 Task: Find connections with filter location Dubti with filter topic #wellness with filter profile language Spanish with filter current company Bharat Biotech  with filter school National Engineering College with filter industry Museums, Historical Sites, and Zoos with filter service category Audio Engineering with filter keywords title Quality Engineer
Action: Mouse moved to (196, 252)
Screenshot: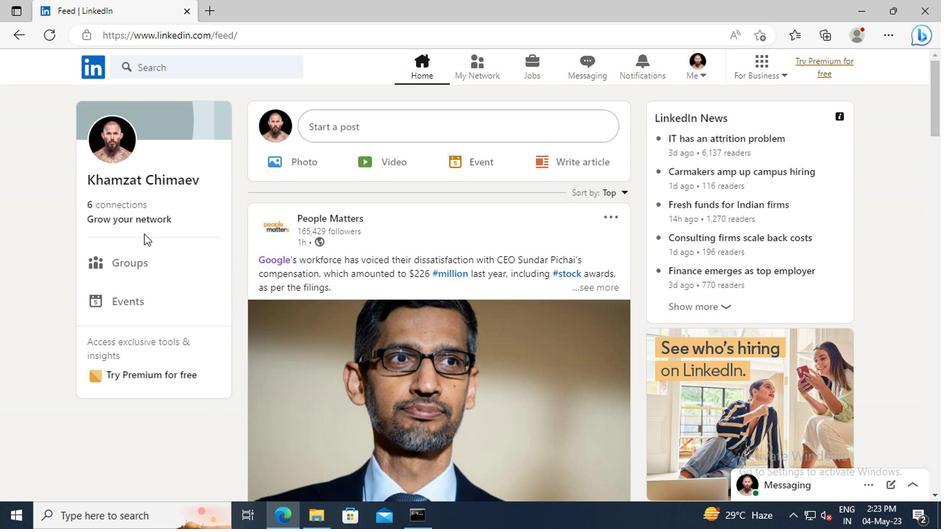 
Action: Mouse pressed left at (196, 252)
Screenshot: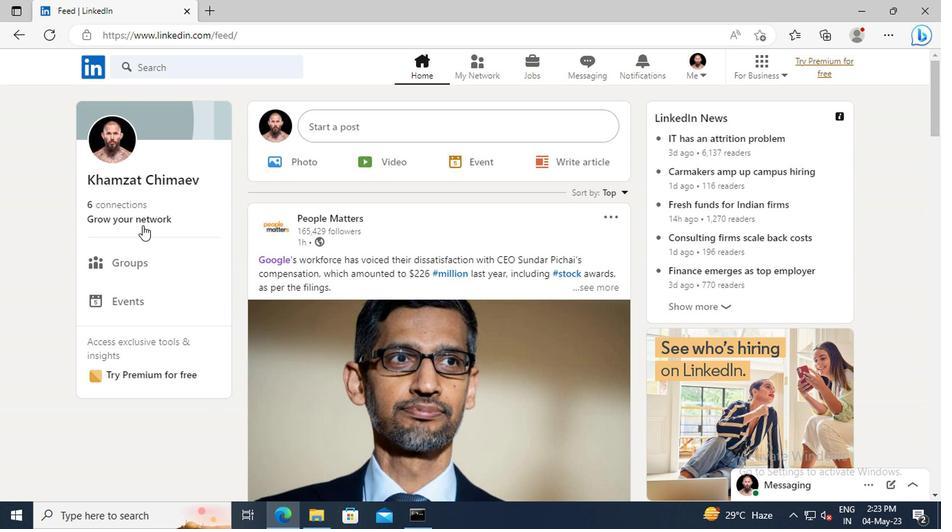 
Action: Mouse moved to (195, 198)
Screenshot: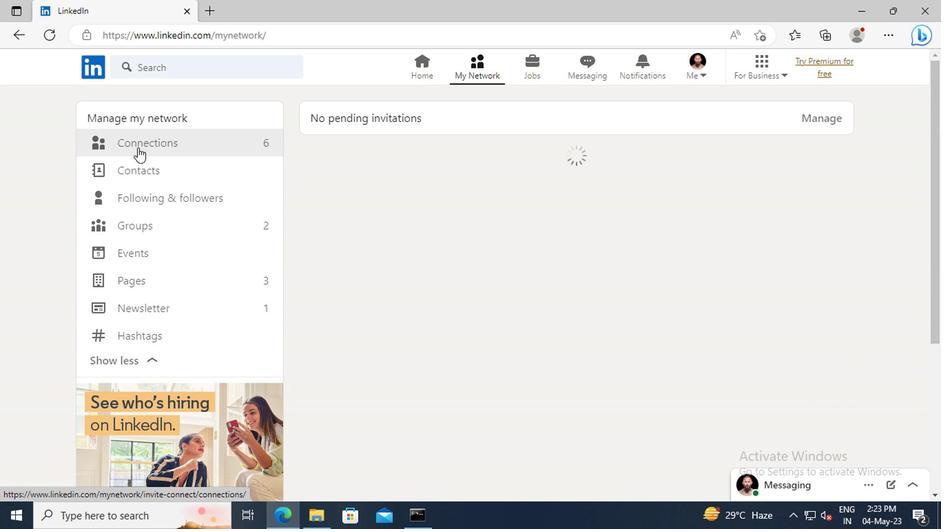 
Action: Mouse pressed left at (195, 198)
Screenshot: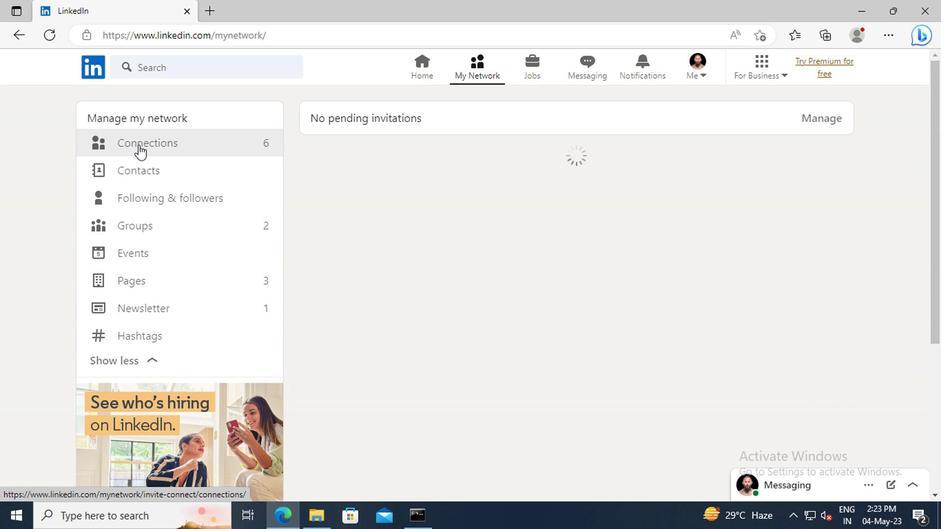 
Action: Mouse moved to (503, 201)
Screenshot: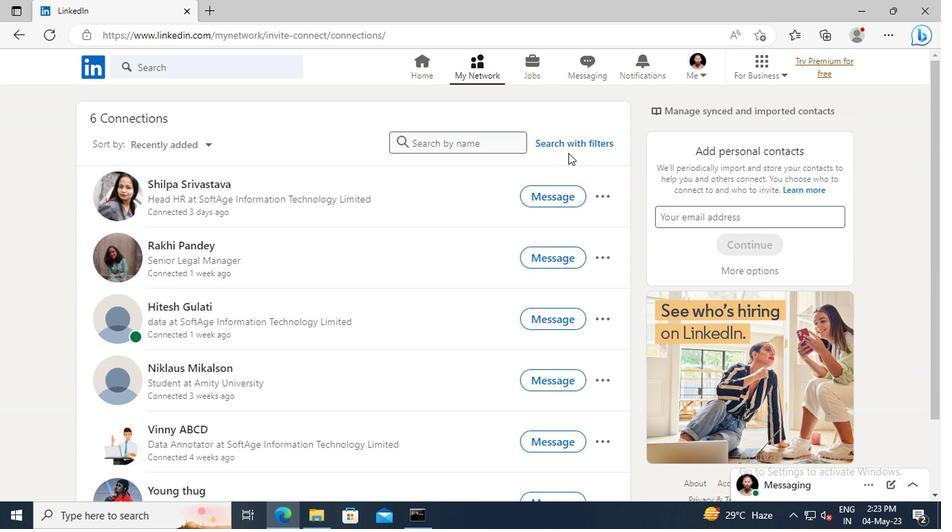 
Action: Mouse pressed left at (503, 201)
Screenshot: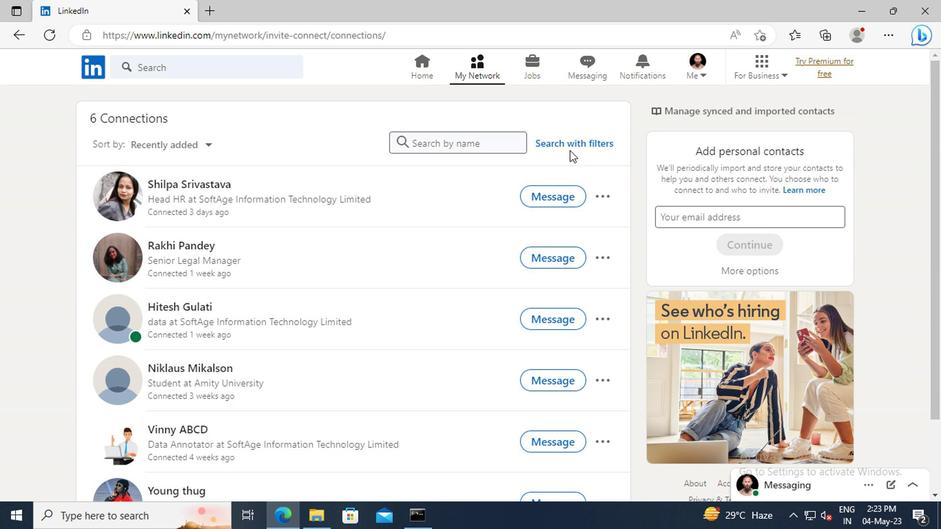 
Action: Mouse moved to (468, 173)
Screenshot: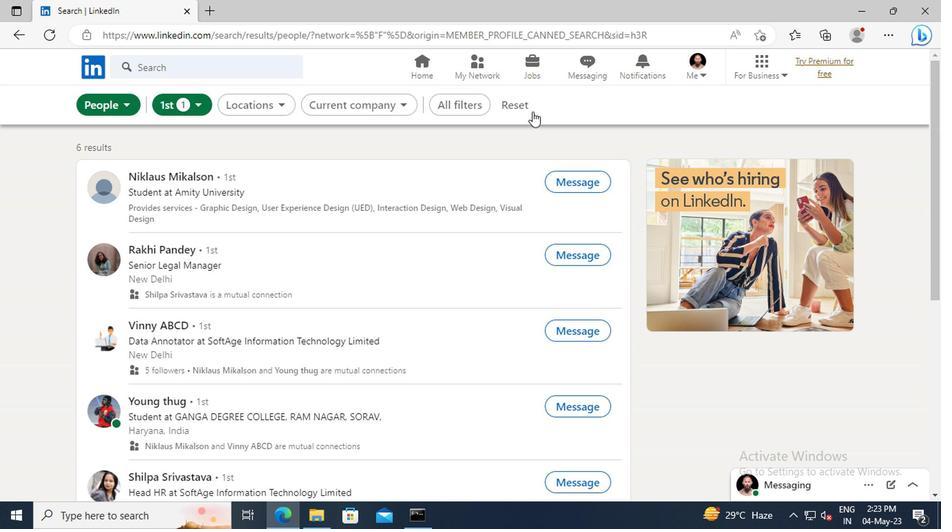 
Action: Mouse pressed left at (468, 173)
Screenshot: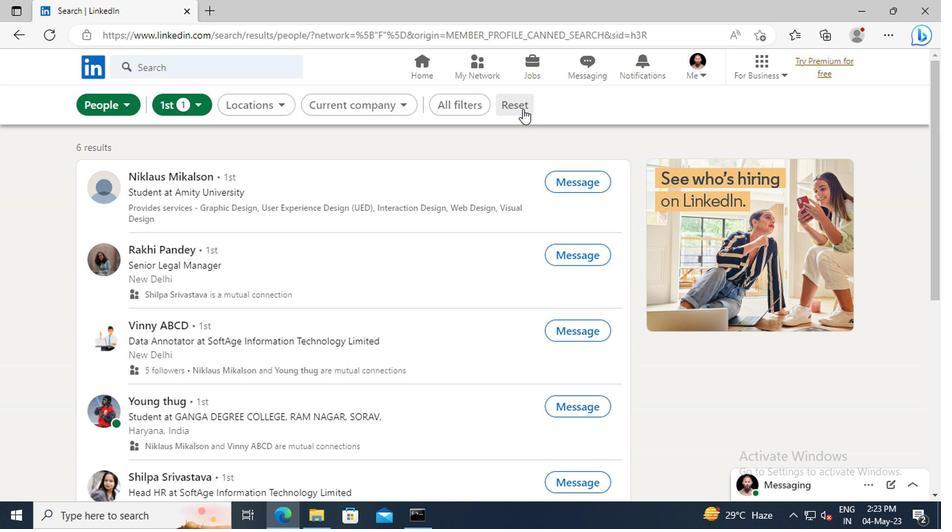 
Action: Mouse moved to (455, 173)
Screenshot: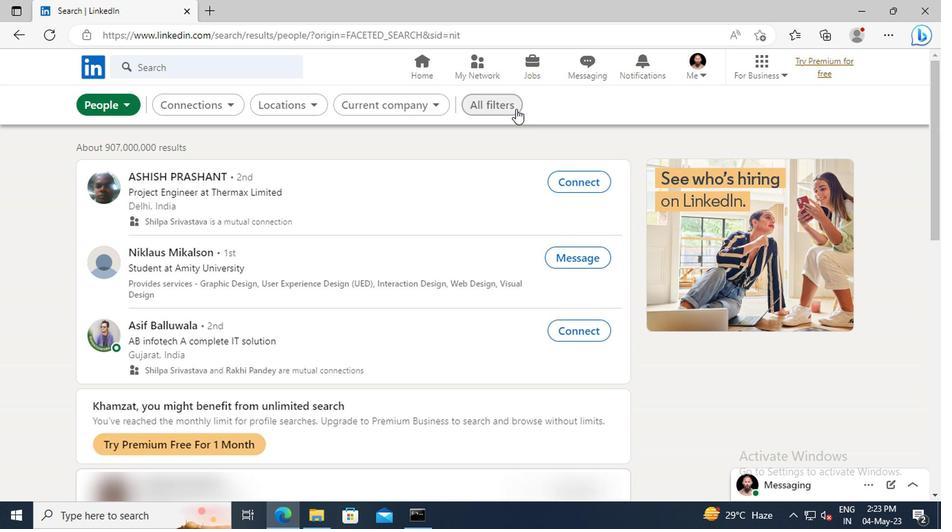 
Action: Mouse pressed left at (455, 173)
Screenshot: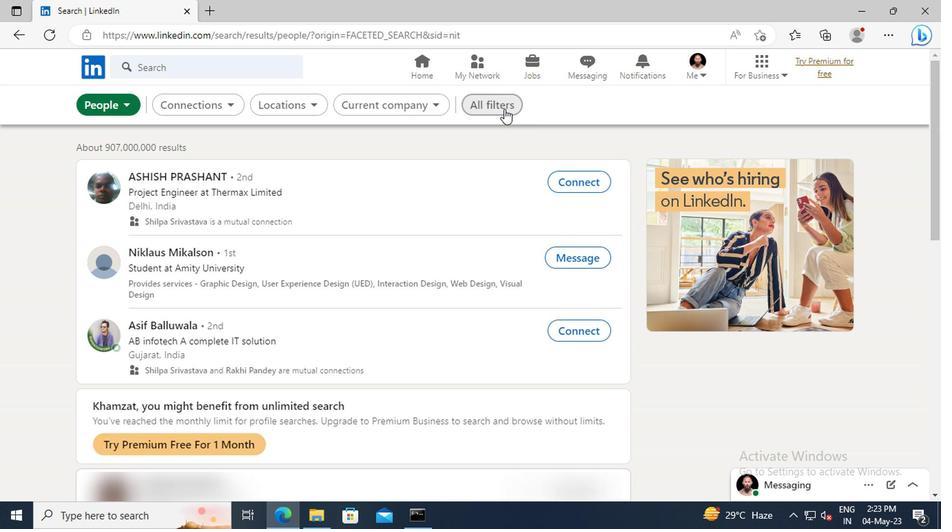 
Action: Mouse moved to (629, 285)
Screenshot: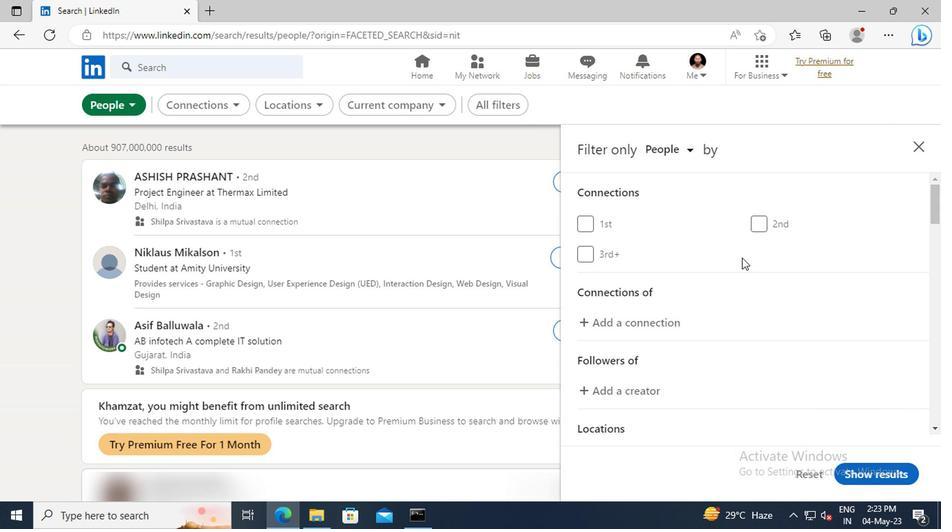 
Action: Mouse scrolled (629, 284) with delta (0, 0)
Screenshot: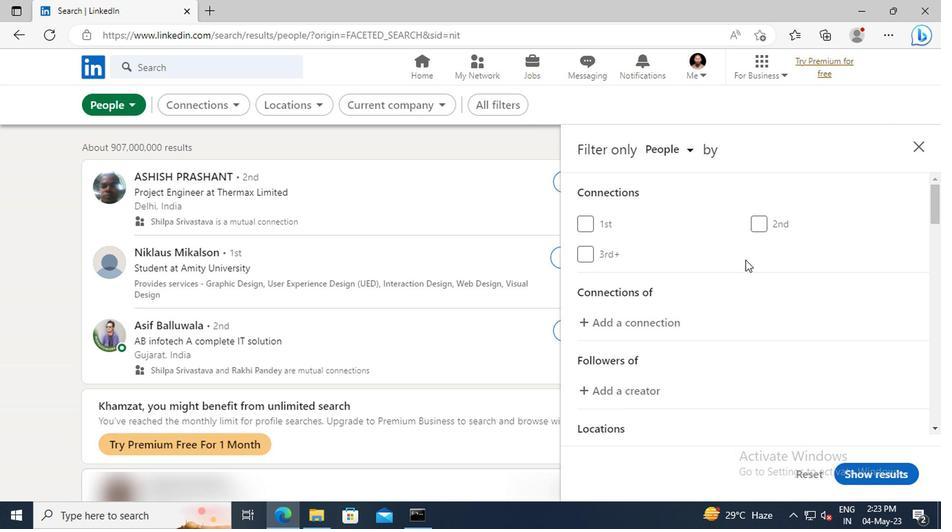 
Action: Mouse scrolled (629, 284) with delta (0, 0)
Screenshot: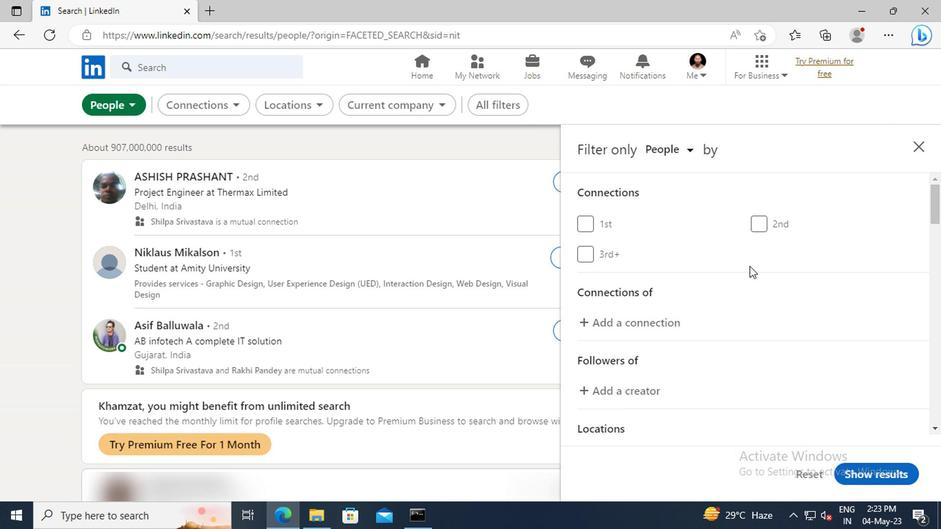 
Action: Mouse scrolled (629, 284) with delta (0, 0)
Screenshot: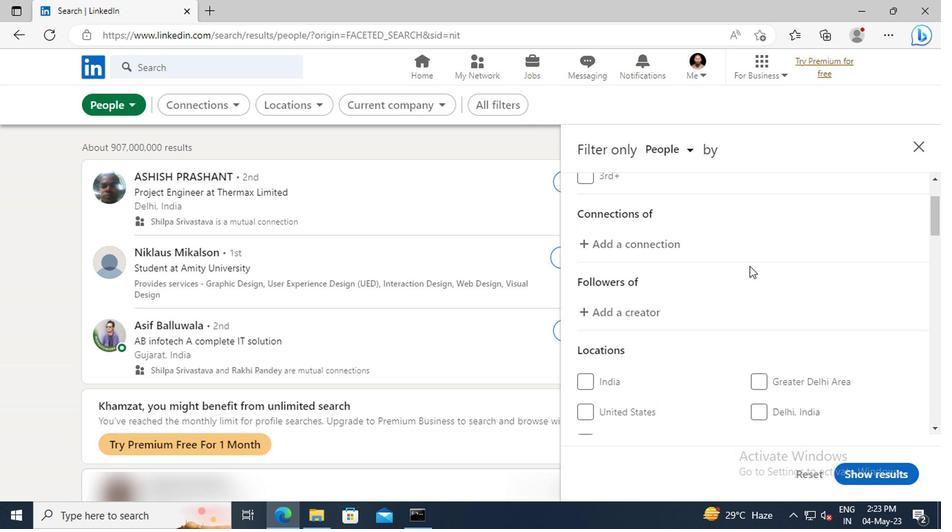 
Action: Mouse moved to (629, 285)
Screenshot: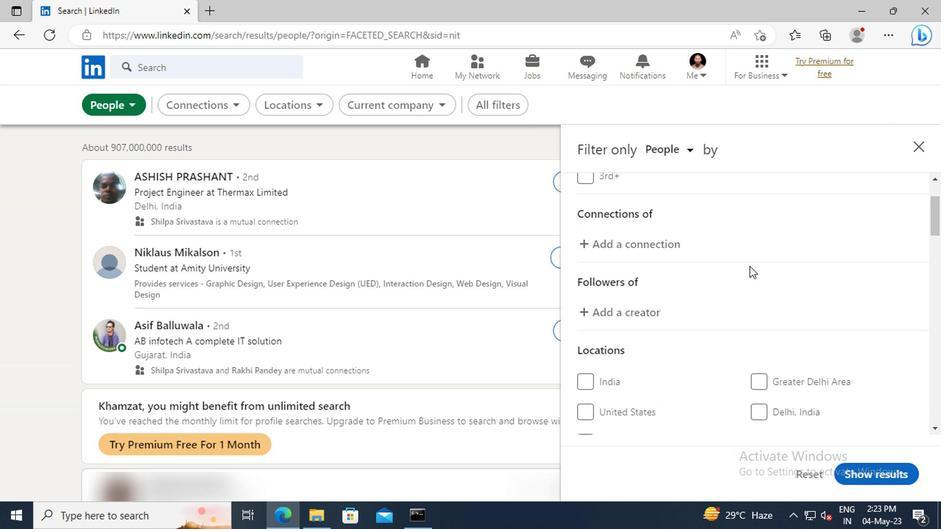 
Action: Mouse scrolled (629, 285) with delta (0, 0)
Screenshot: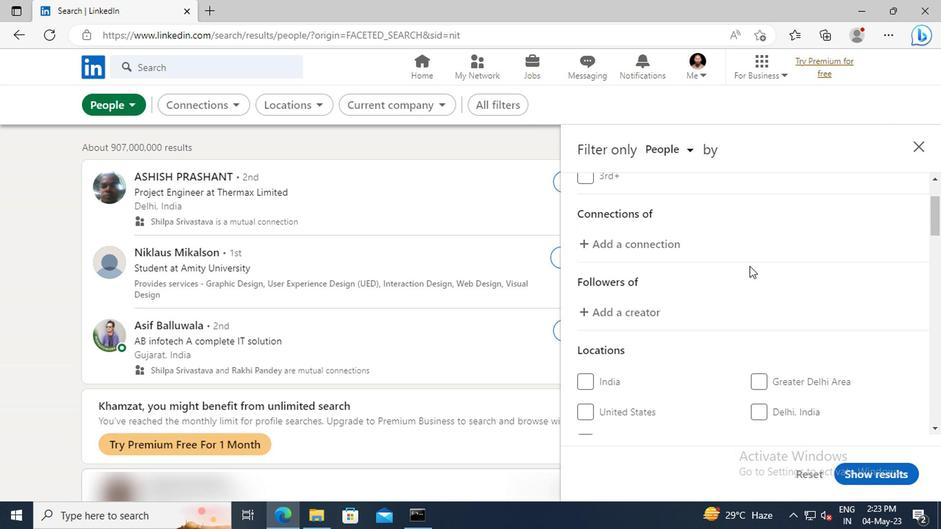 
Action: Mouse scrolled (629, 285) with delta (0, 0)
Screenshot: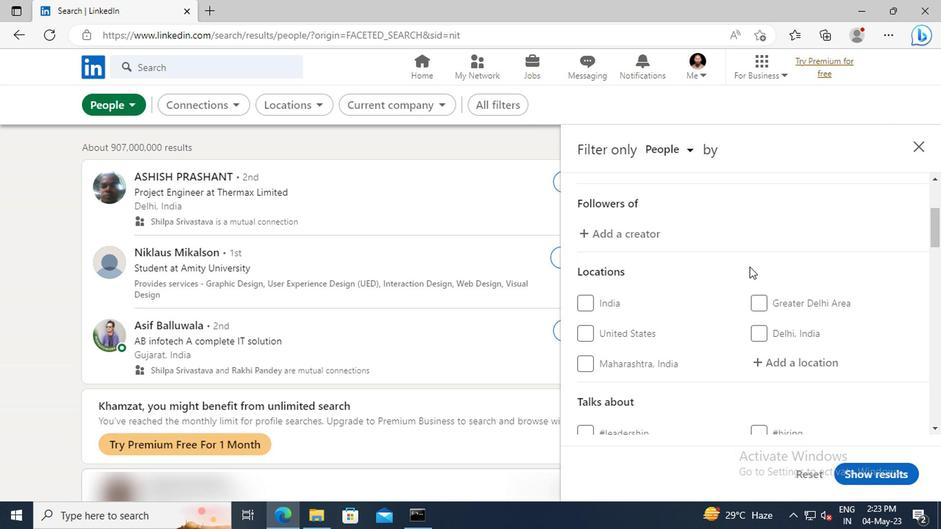 
Action: Mouse scrolled (629, 285) with delta (0, 0)
Screenshot: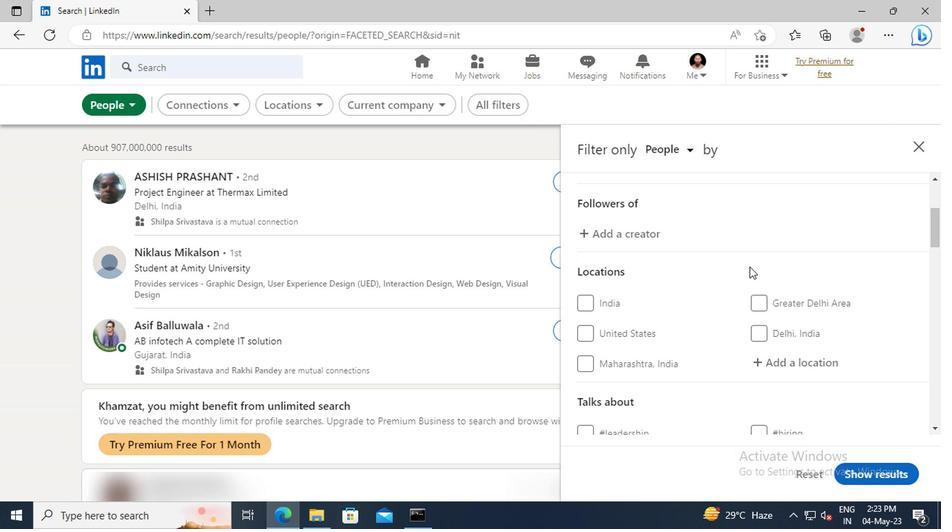 
Action: Mouse moved to (634, 296)
Screenshot: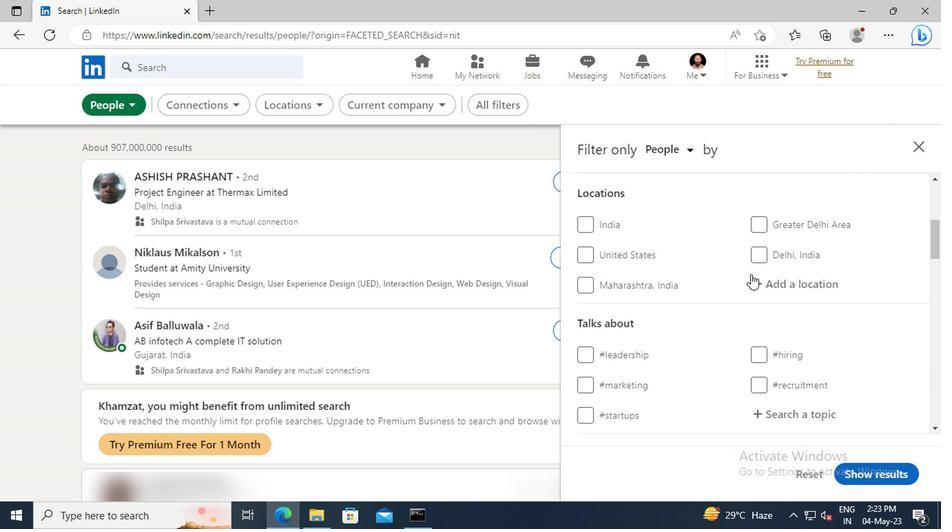 
Action: Mouse pressed left at (634, 296)
Screenshot: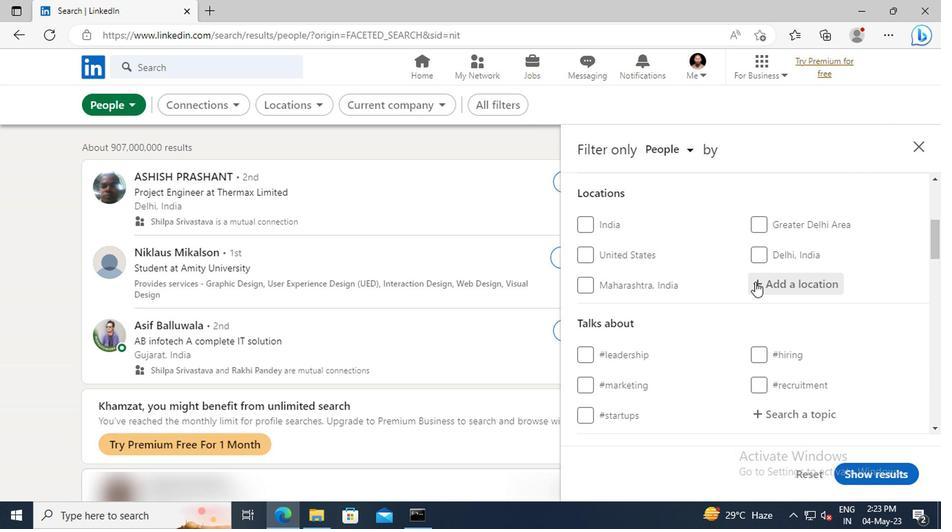 
Action: Key pressed <Key.shift>DUBTI<Key.enter>
Screenshot: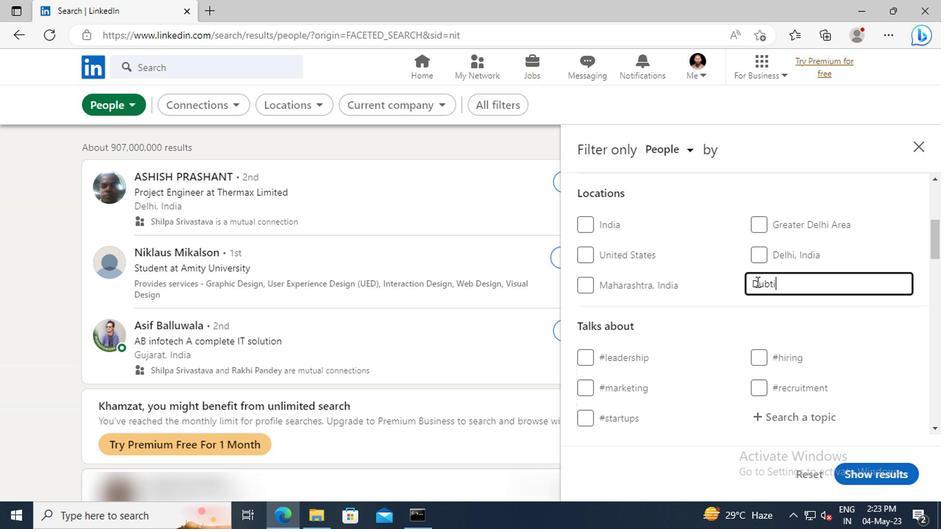 
Action: Mouse scrolled (634, 296) with delta (0, 0)
Screenshot: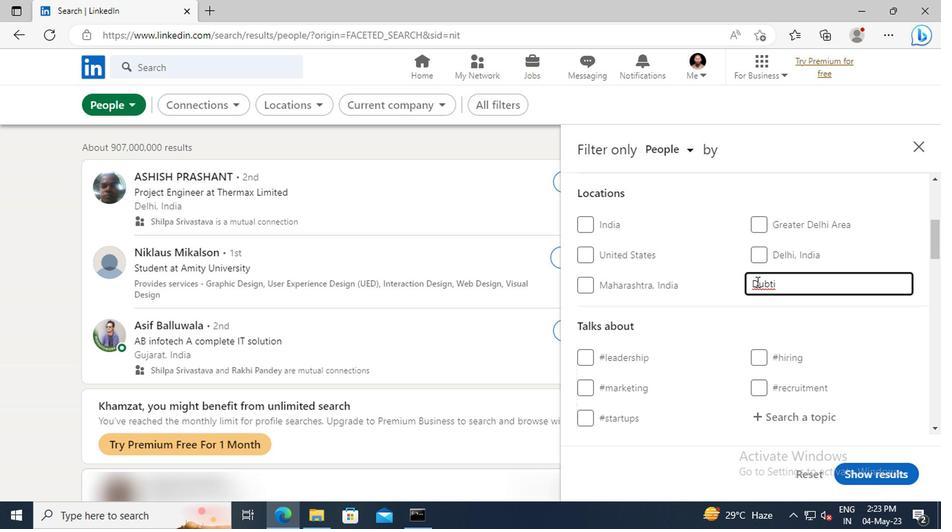
Action: Mouse scrolled (634, 296) with delta (0, 0)
Screenshot: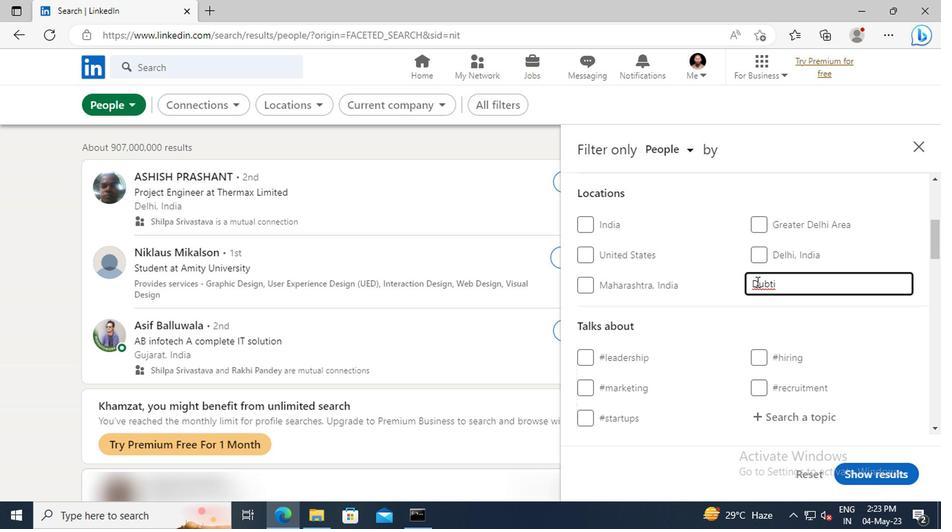 
Action: Mouse scrolled (634, 296) with delta (0, 0)
Screenshot: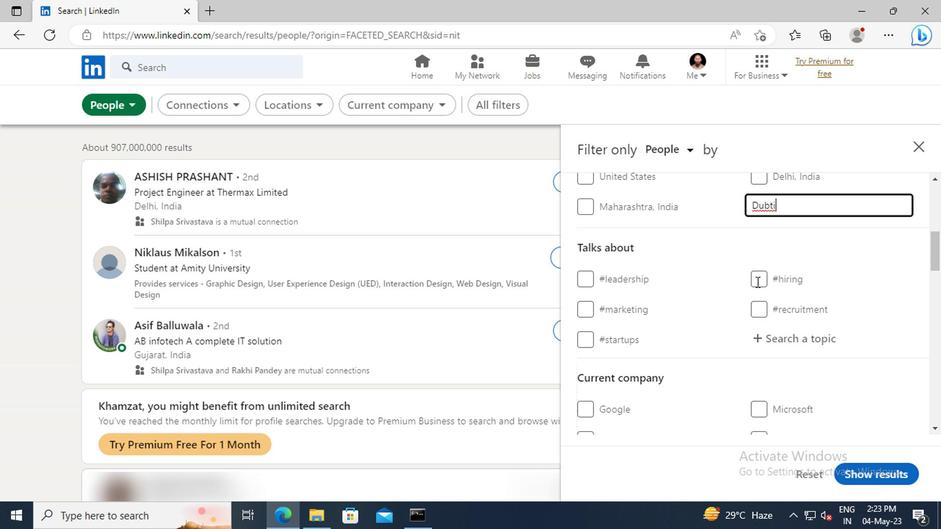 
Action: Mouse moved to (640, 308)
Screenshot: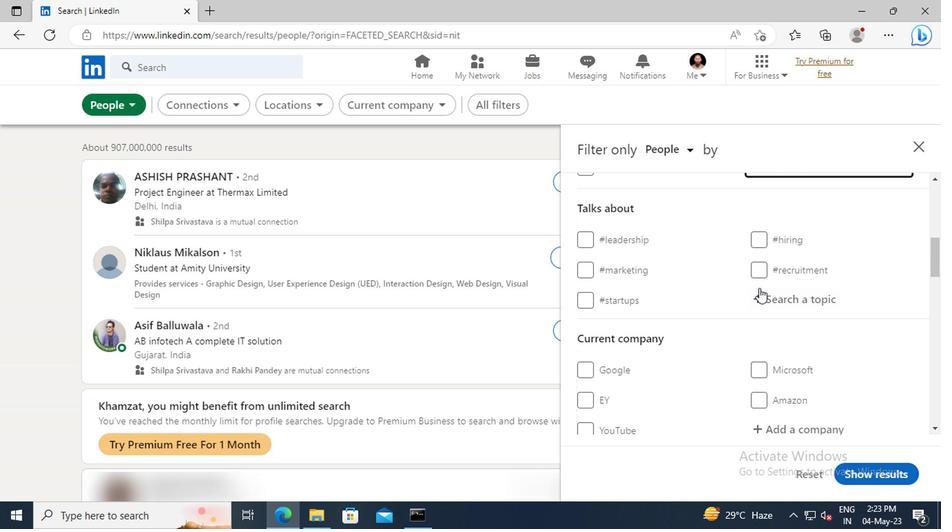 
Action: Mouse pressed left at (640, 308)
Screenshot: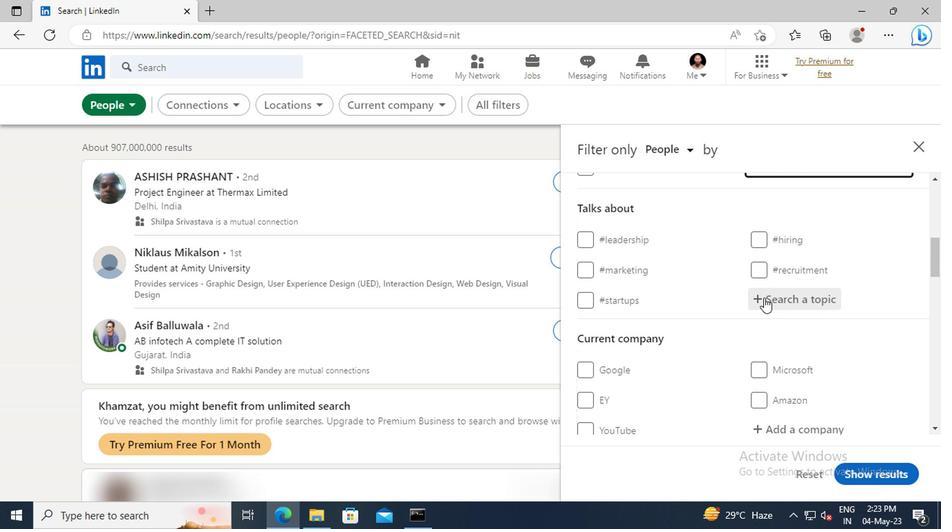 
Action: Key pressed WELLN
Screenshot: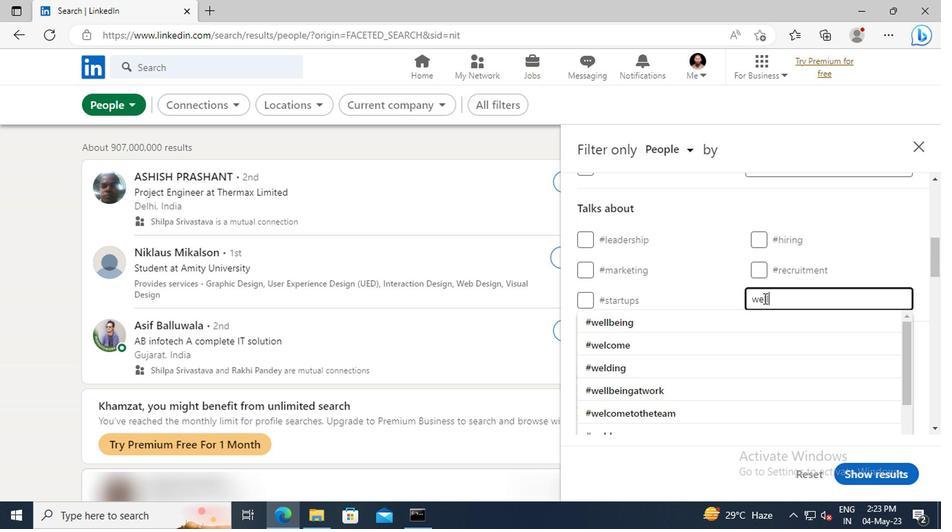 
Action: Mouse moved to (642, 323)
Screenshot: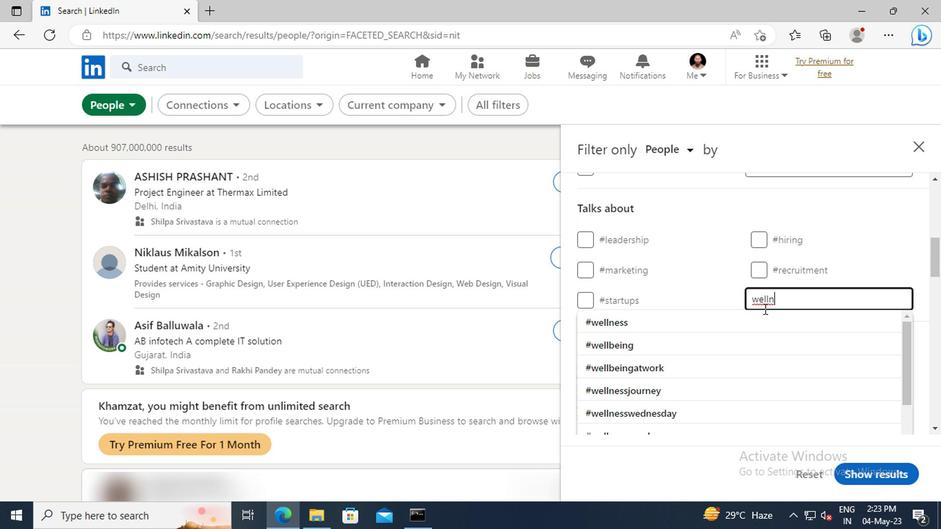 
Action: Mouse pressed left at (642, 323)
Screenshot: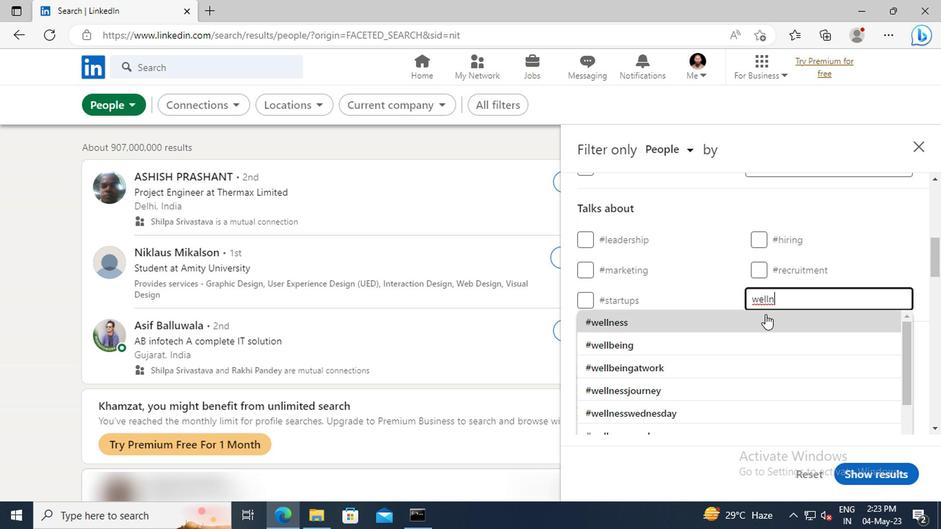 
Action: Mouse scrolled (642, 322) with delta (0, 0)
Screenshot: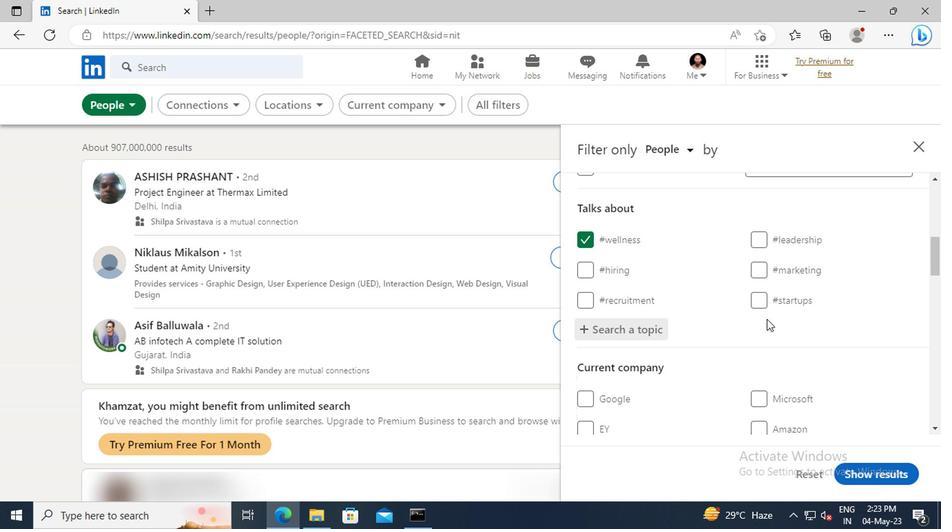 
Action: Mouse scrolled (642, 322) with delta (0, 0)
Screenshot: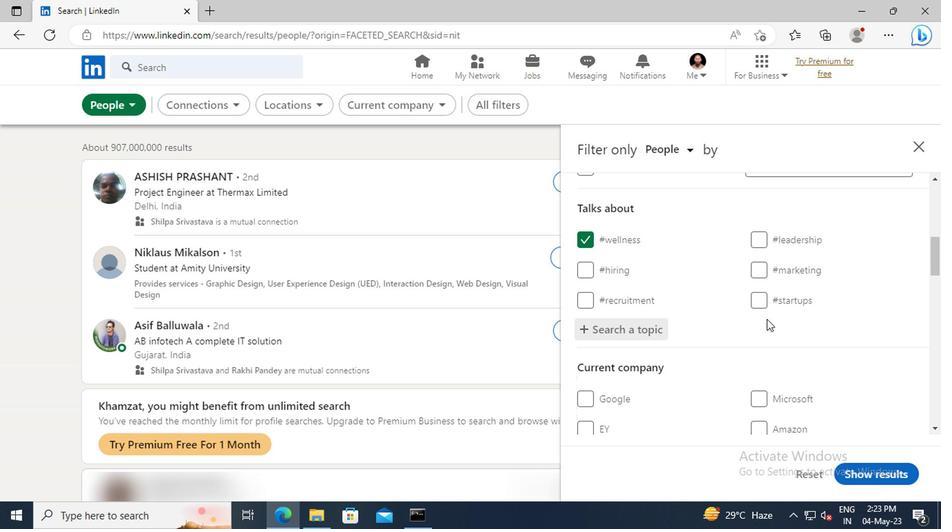 
Action: Mouse scrolled (642, 322) with delta (0, 0)
Screenshot: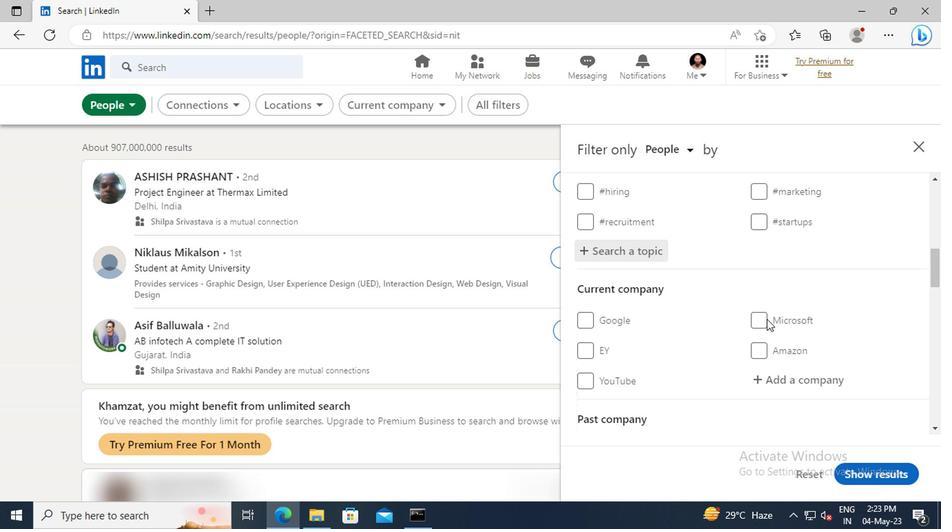 
Action: Mouse scrolled (642, 322) with delta (0, 0)
Screenshot: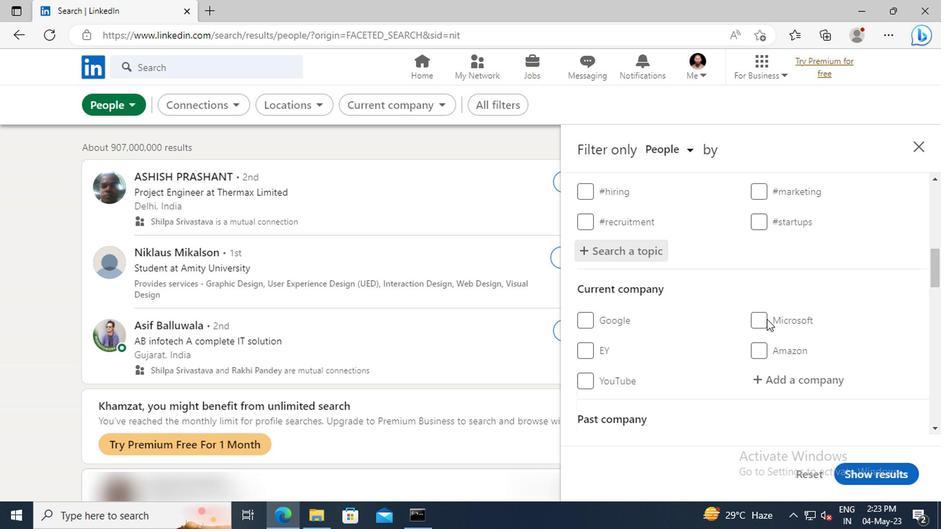 
Action: Mouse moved to (643, 323)
Screenshot: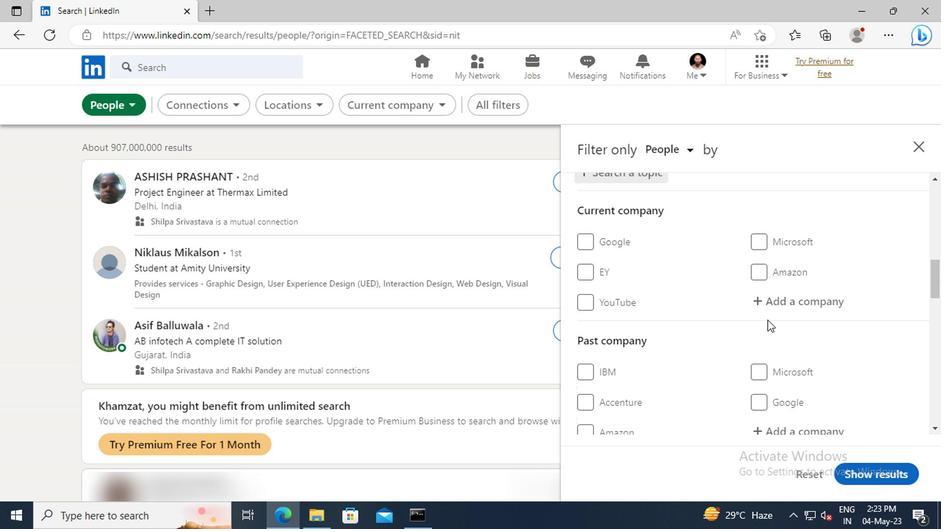 
Action: Mouse scrolled (643, 323) with delta (0, 0)
Screenshot: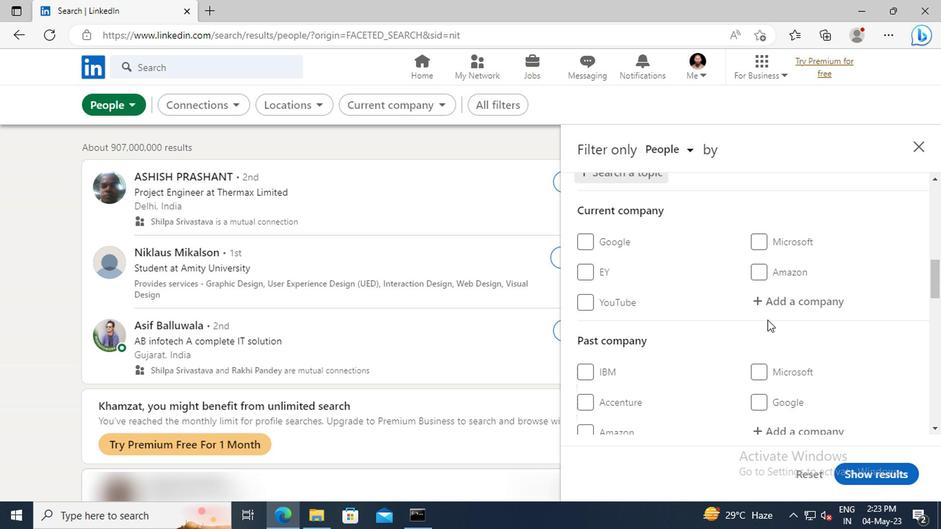 
Action: Mouse scrolled (643, 323) with delta (0, 0)
Screenshot: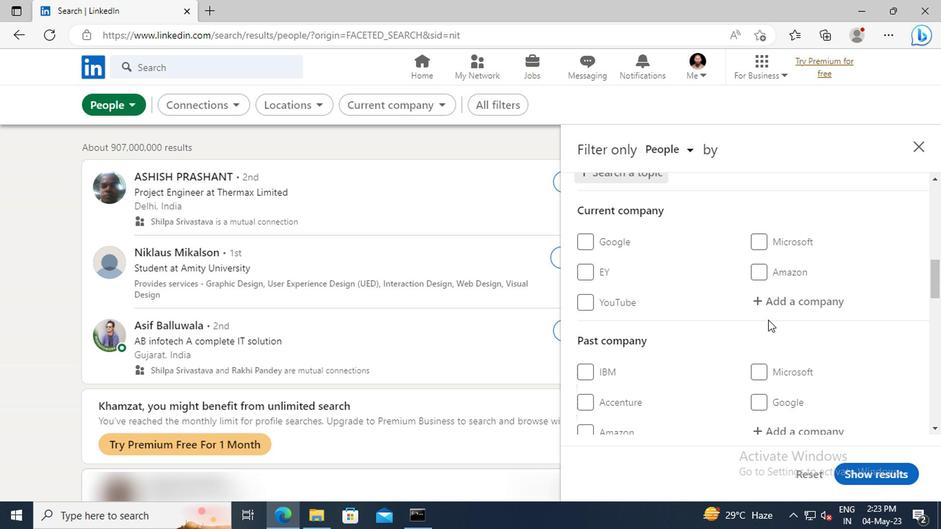 
Action: Mouse moved to (643, 323)
Screenshot: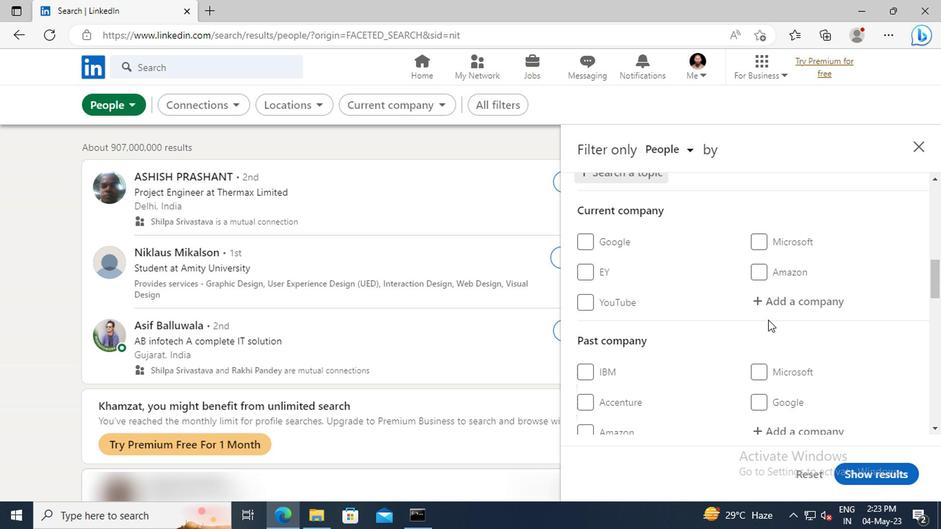 
Action: Mouse scrolled (643, 323) with delta (0, 0)
Screenshot: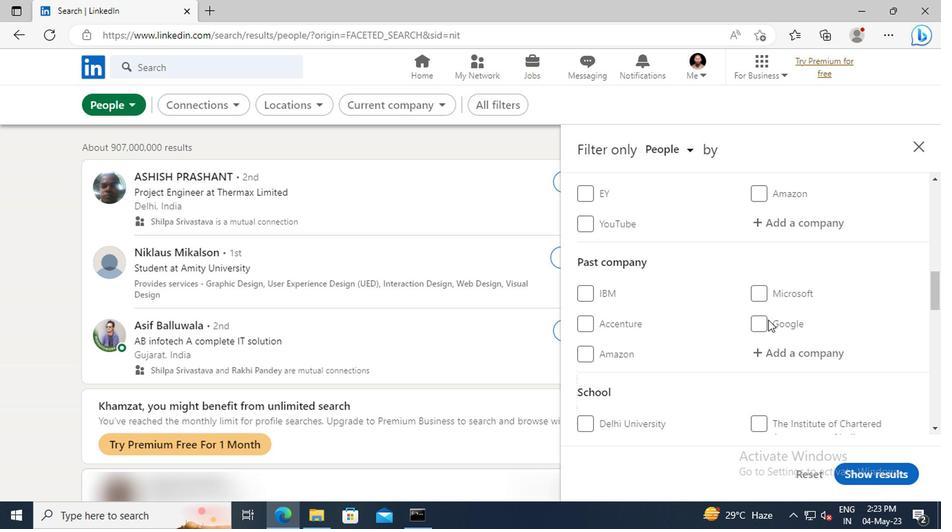 
Action: Mouse scrolled (643, 323) with delta (0, 0)
Screenshot: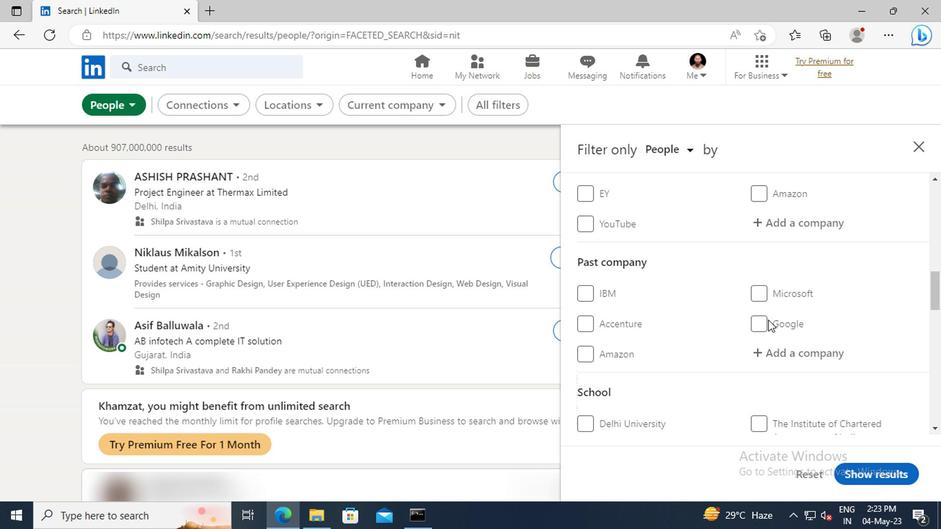
Action: Mouse scrolled (643, 323) with delta (0, 0)
Screenshot: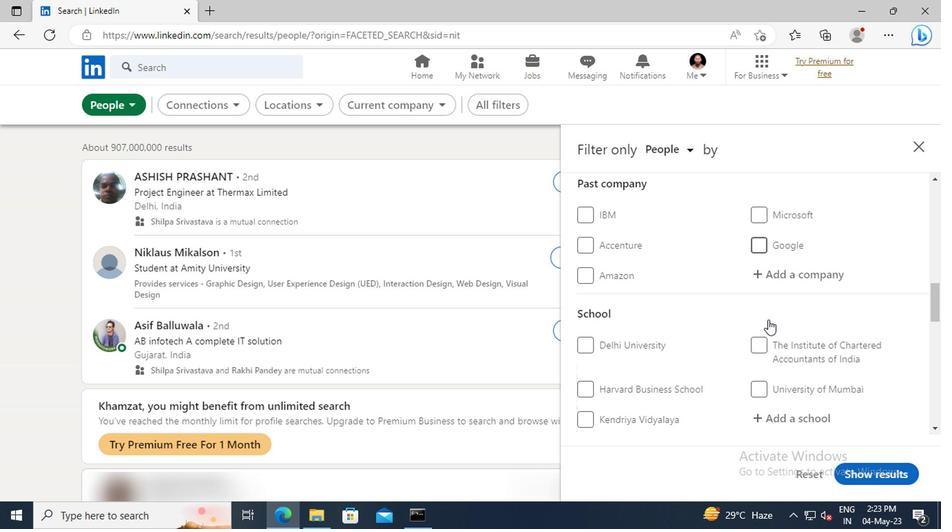
Action: Mouse scrolled (643, 323) with delta (0, 0)
Screenshot: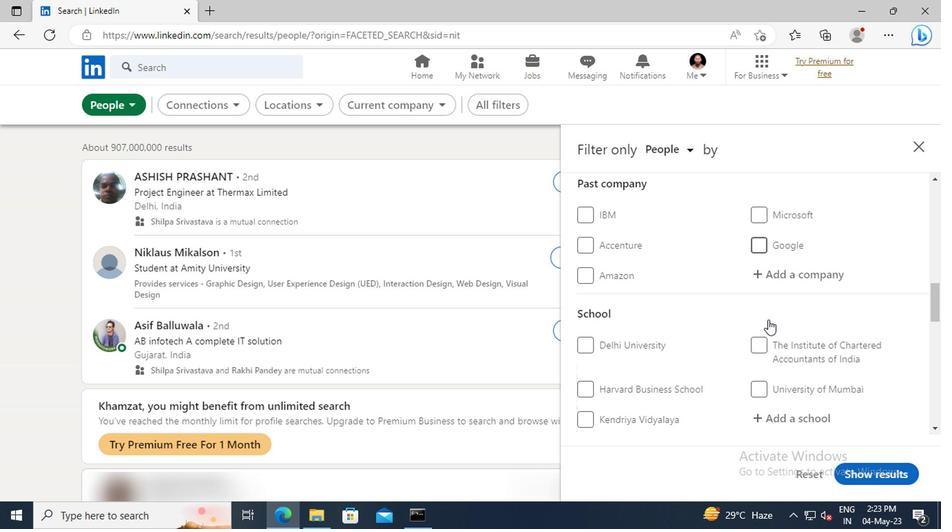 
Action: Mouse scrolled (643, 323) with delta (0, 0)
Screenshot: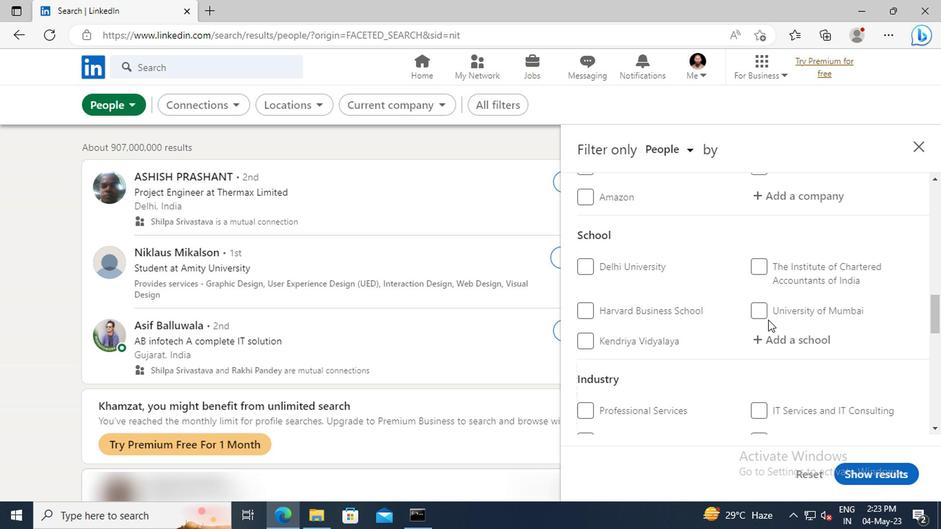 
Action: Mouse scrolled (643, 323) with delta (0, 0)
Screenshot: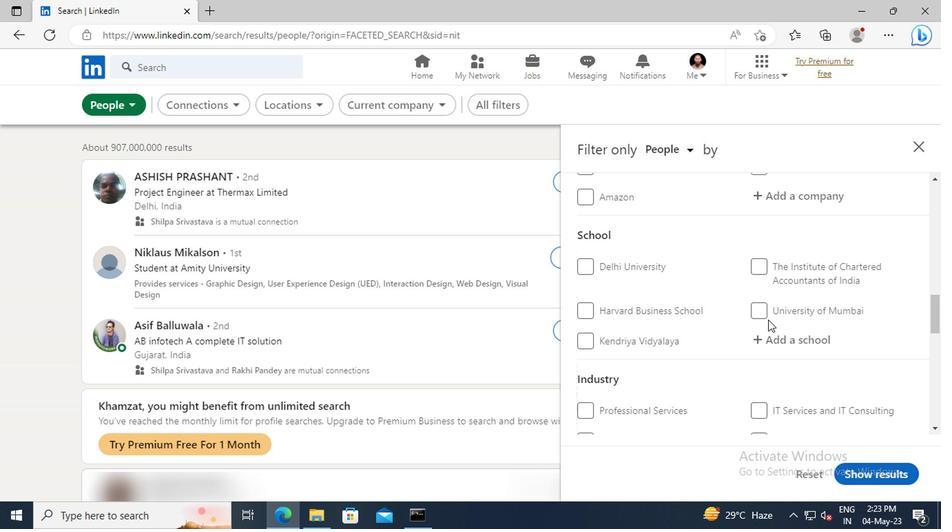 
Action: Mouse scrolled (643, 323) with delta (0, 0)
Screenshot: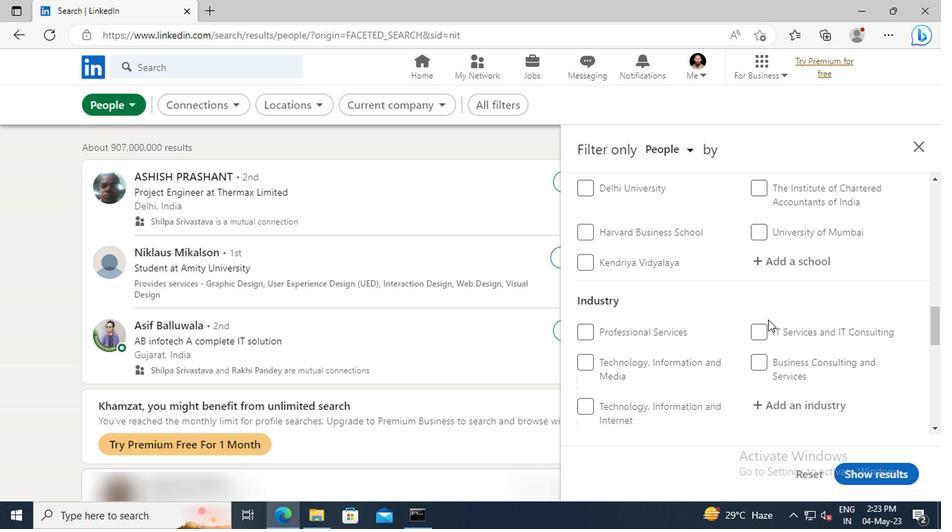 
Action: Mouse scrolled (643, 323) with delta (0, 0)
Screenshot: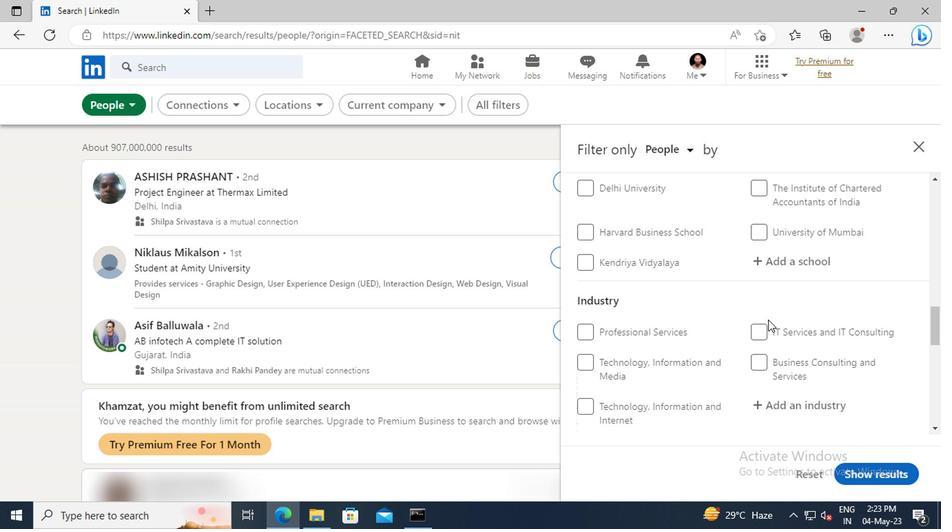 
Action: Mouse scrolled (643, 323) with delta (0, 0)
Screenshot: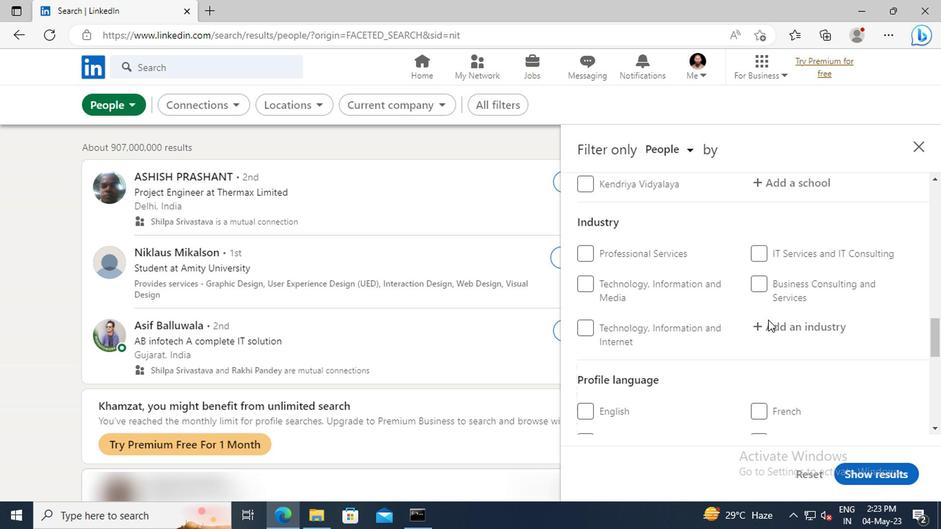 
Action: Mouse scrolled (643, 323) with delta (0, 0)
Screenshot: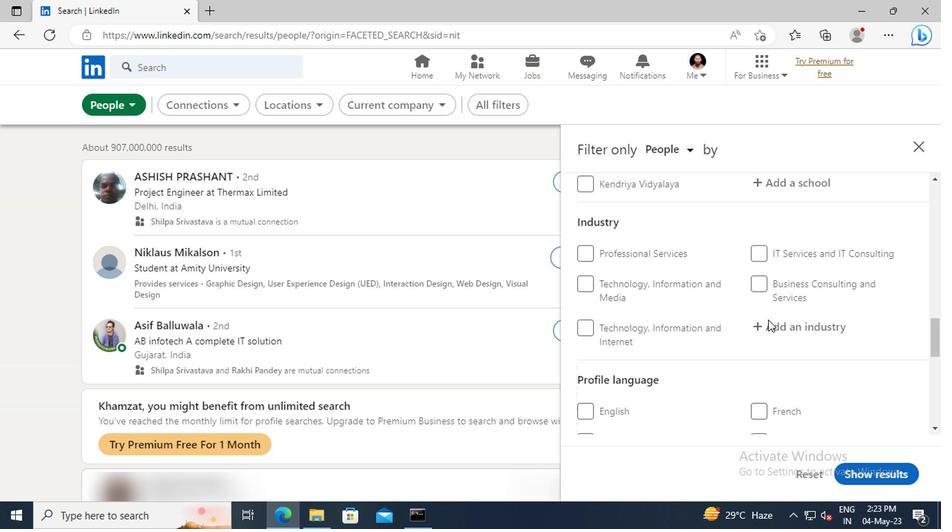 
Action: Mouse moved to (517, 355)
Screenshot: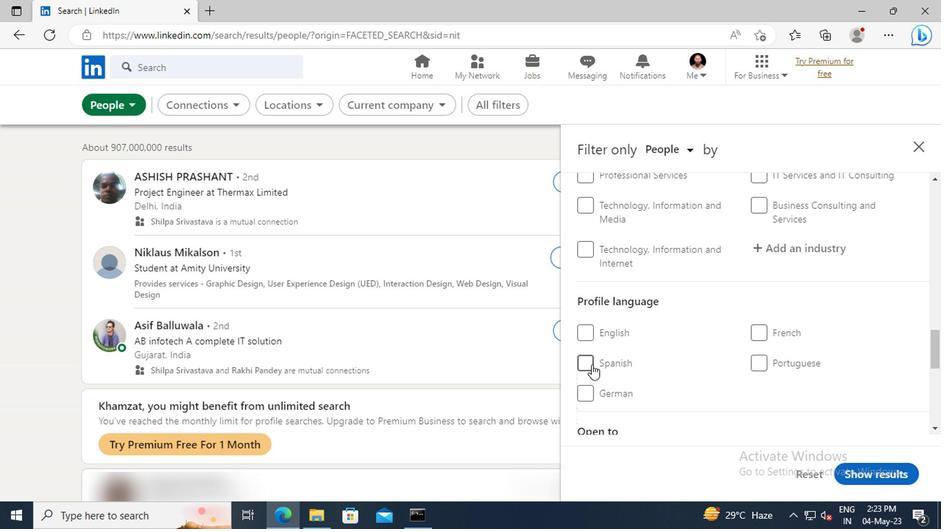 
Action: Mouse pressed left at (517, 355)
Screenshot: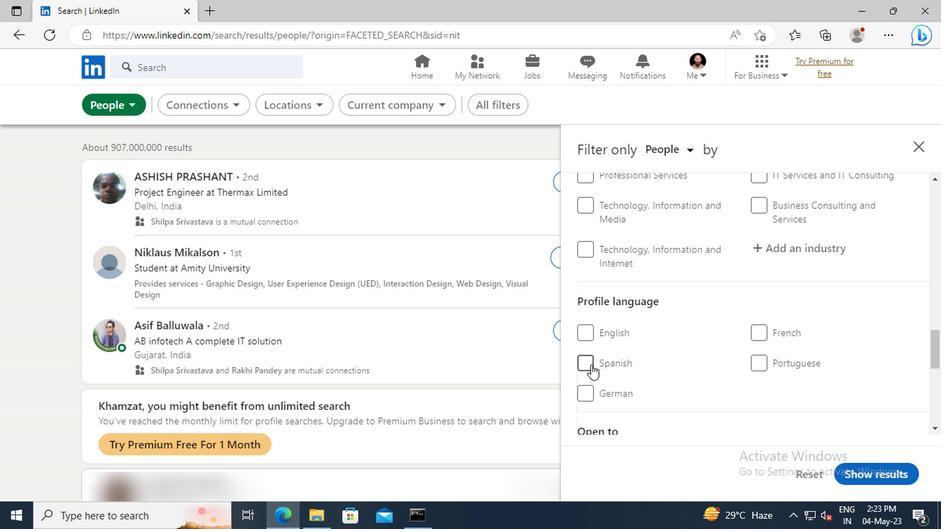 
Action: Mouse moved to (641, 332)
Screenshot: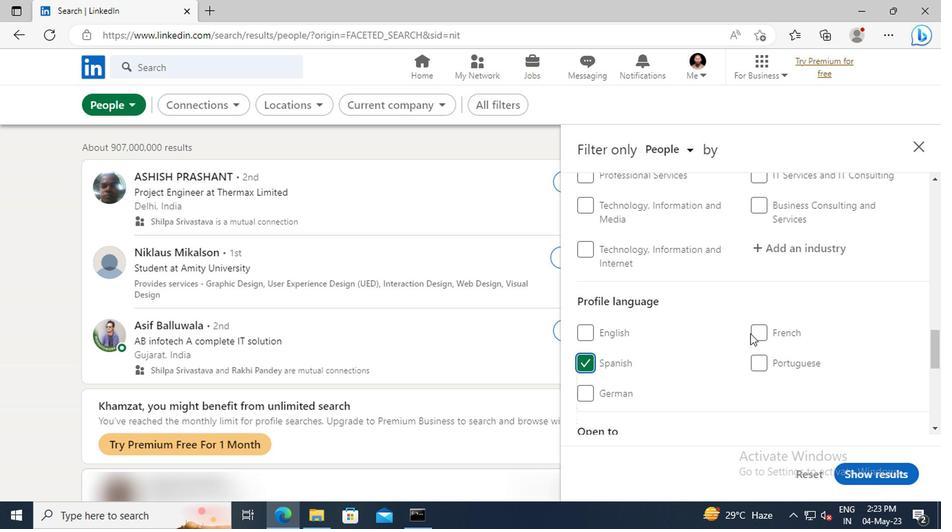
Action: Mouse scrolled (641, 332) with delta (0, 0)
Screenshot: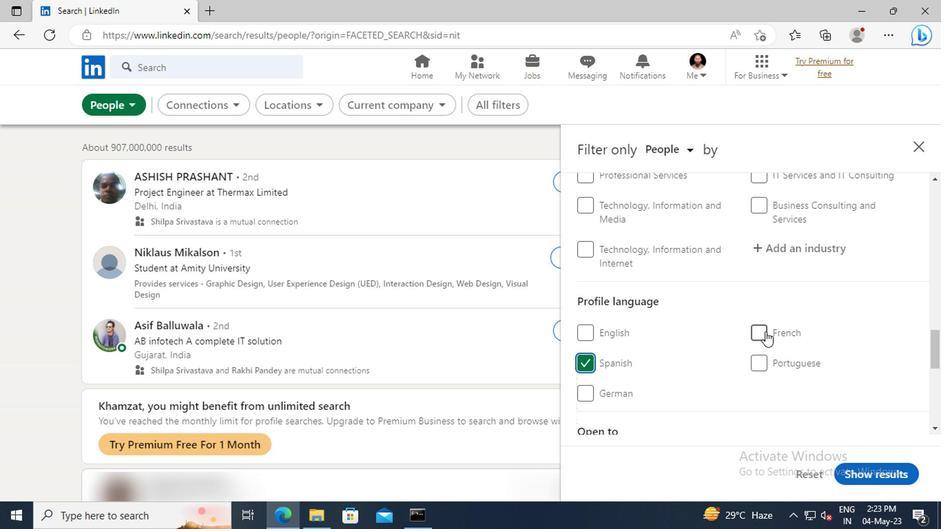 
Action: Mouse scrolled (641, 332) with delta (0, 0)
Screenshot: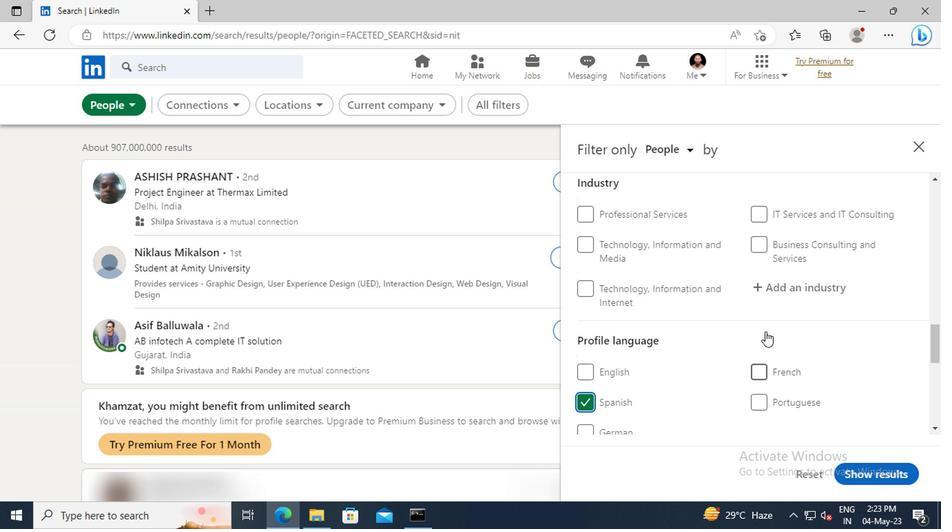 
Action: Mouse scrolled (641, 332) with delta (0, 0)
Screenshot: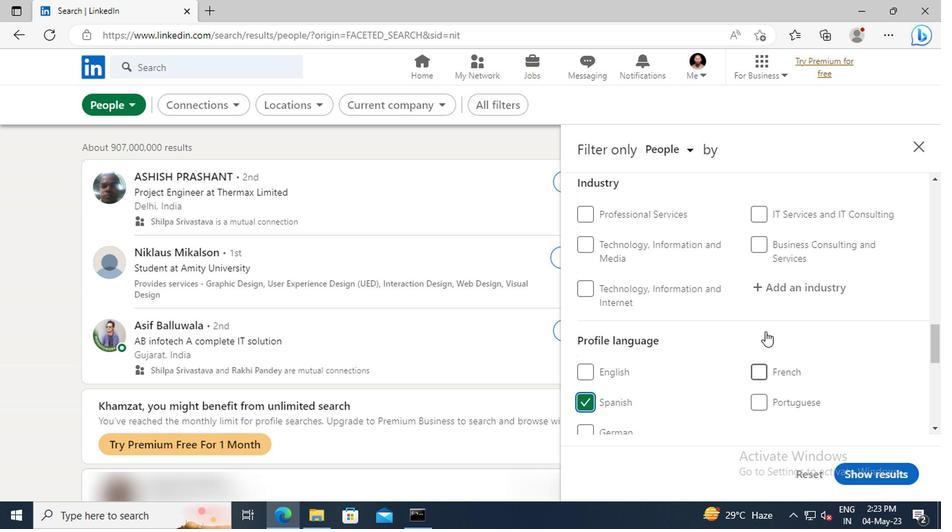 
Action: Mouse scrolled (641, 332) with delta (0, 0)
Screenshot: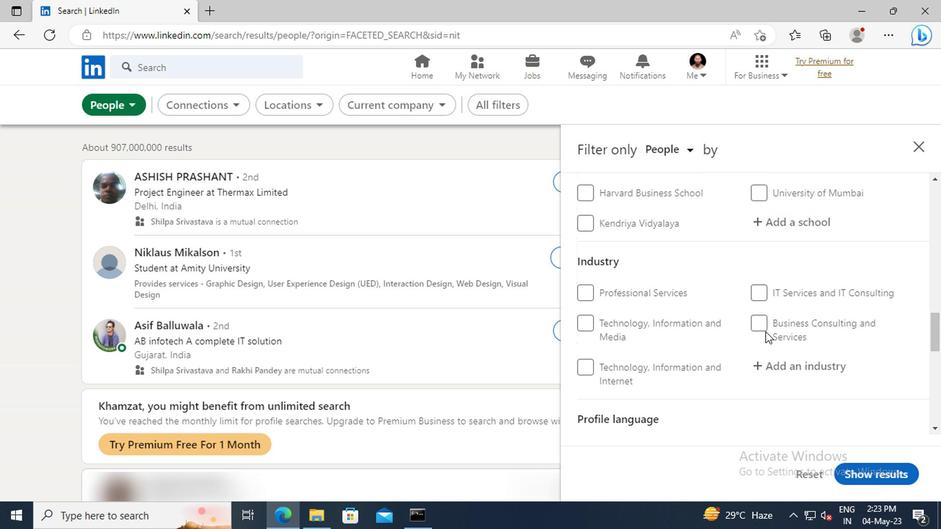 
Action: Mouse scrolled (641, 332) with delta (0, 0)
Screenshot: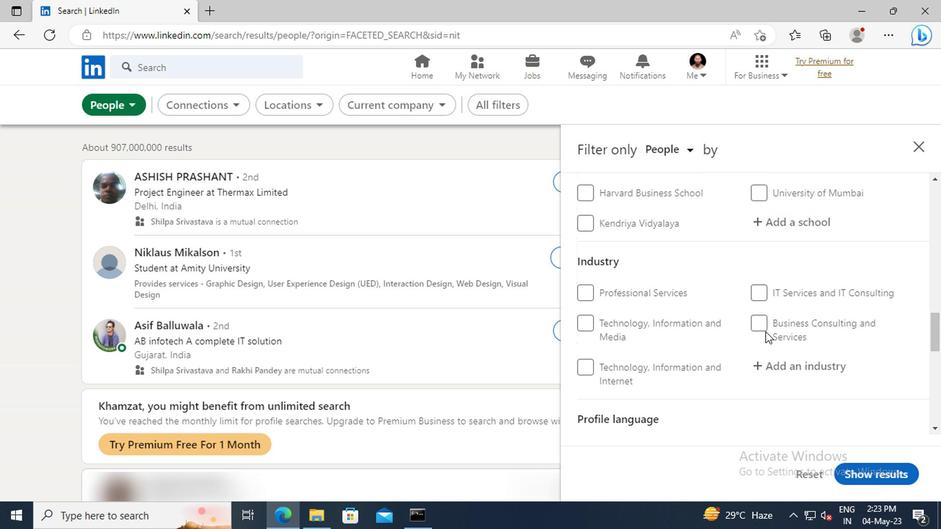 
Action: Mouse scrolled (641, 332) with delta (0, 0)
Screenshot: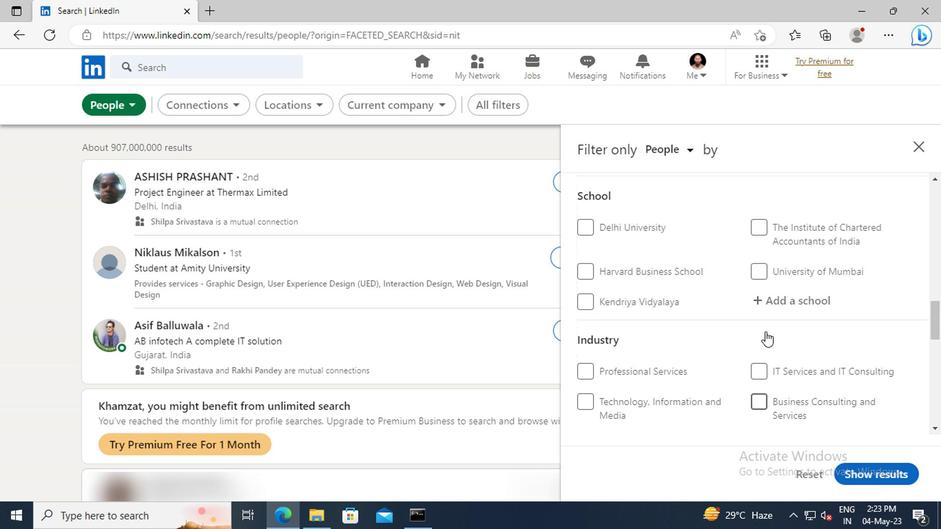 
Action: Mouse scrolled (641, 332) with delta (0, 0)
Screenshot: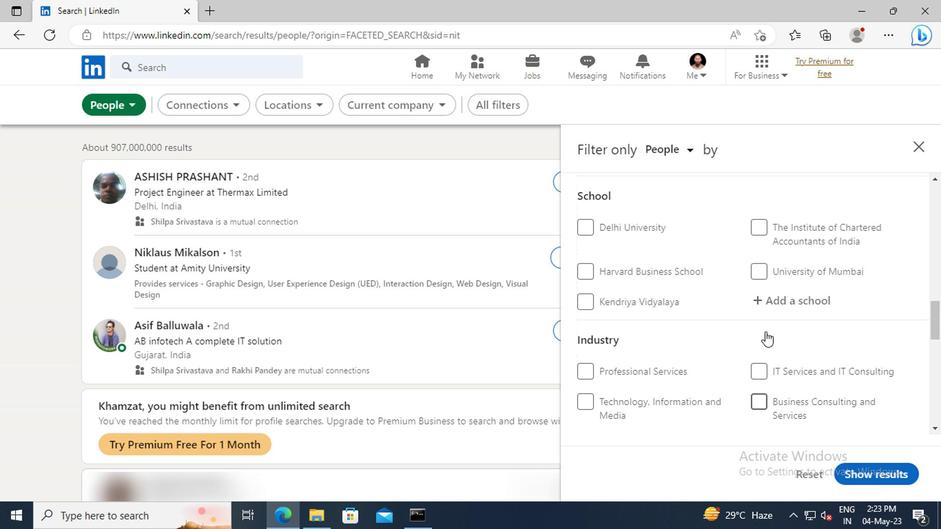 
Action: Mouse scrolled (641, 332) with delta (0, 0)
Screenshot: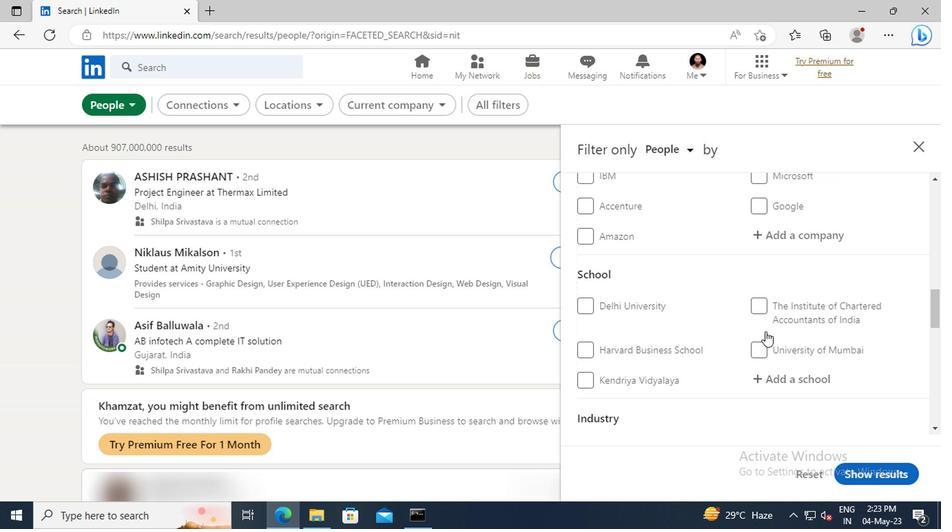 
Action: Mouse scrolled (641, 332) with delta (0, 0)
Screenshot: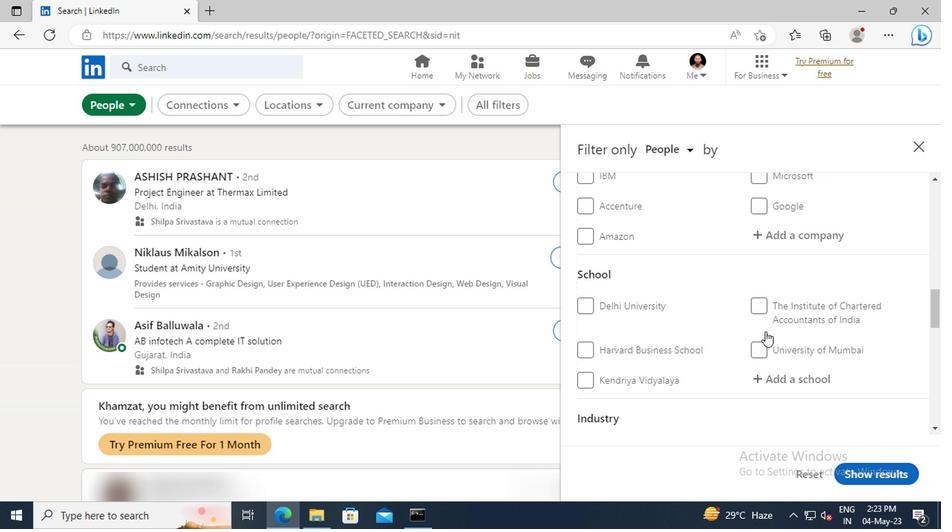 
Action: Mouse scrolled (641, 332) with delta (0, 0)
Screenshot: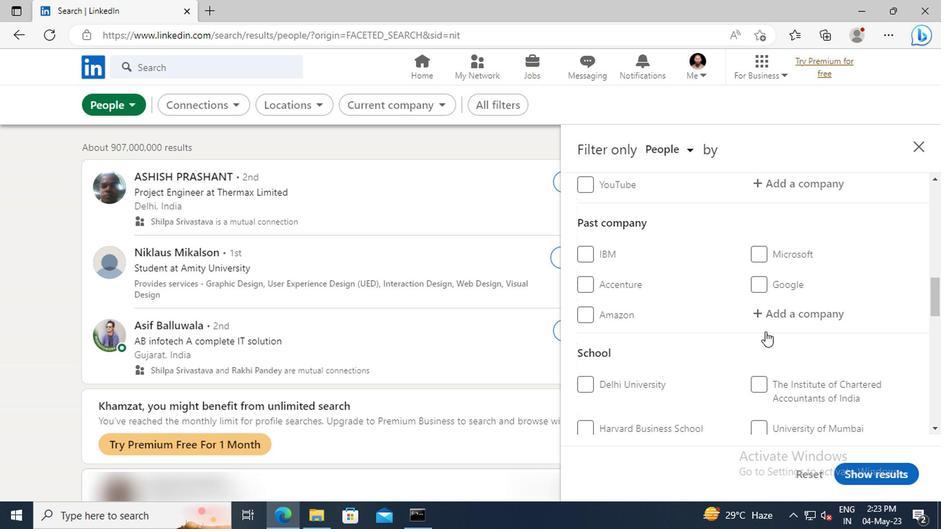 
Action: Mouse scrolled (641, 332) with delta (0, 0)
Screenshot: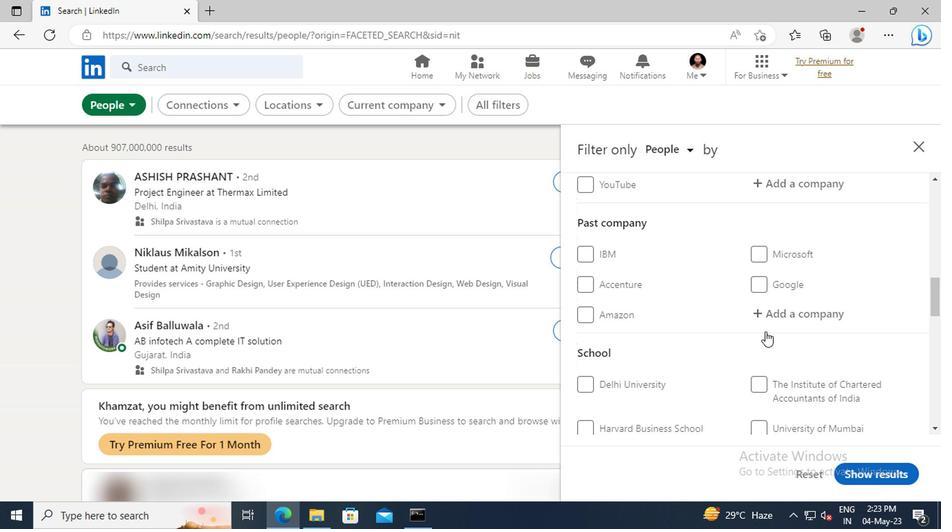 
Action: Mouse scrolled (641, 332) with delta (0, 0)
Screenshot: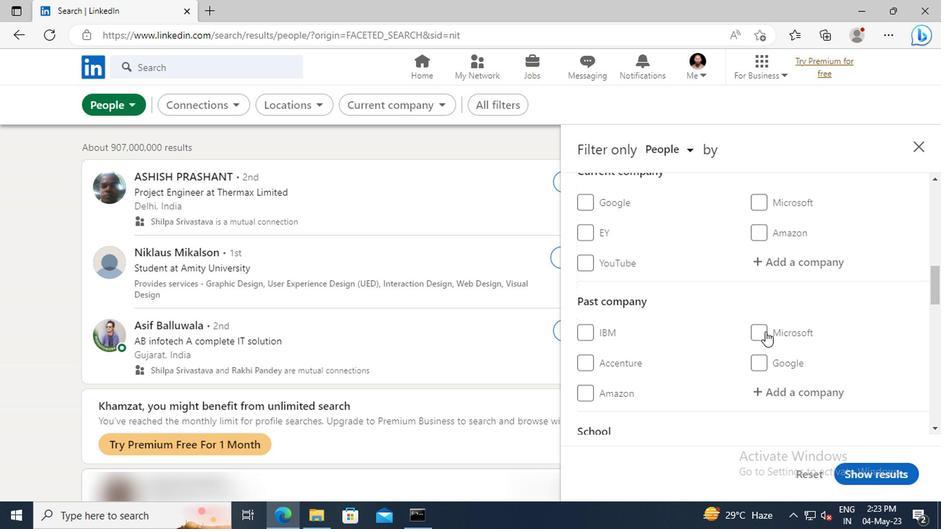 
Action: Mouse moved to (642, 314)
Screenshot: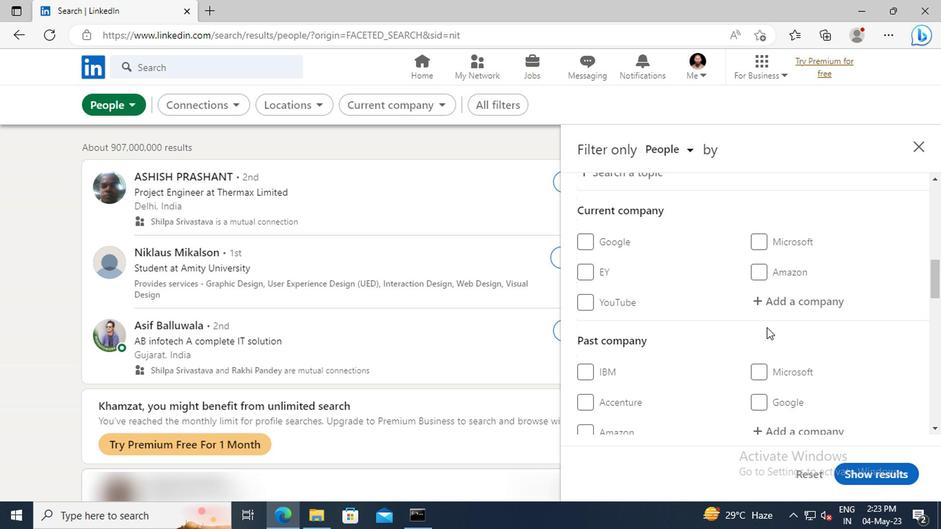 
Action: Mouse pressed left at (642, 314)
Screenshot: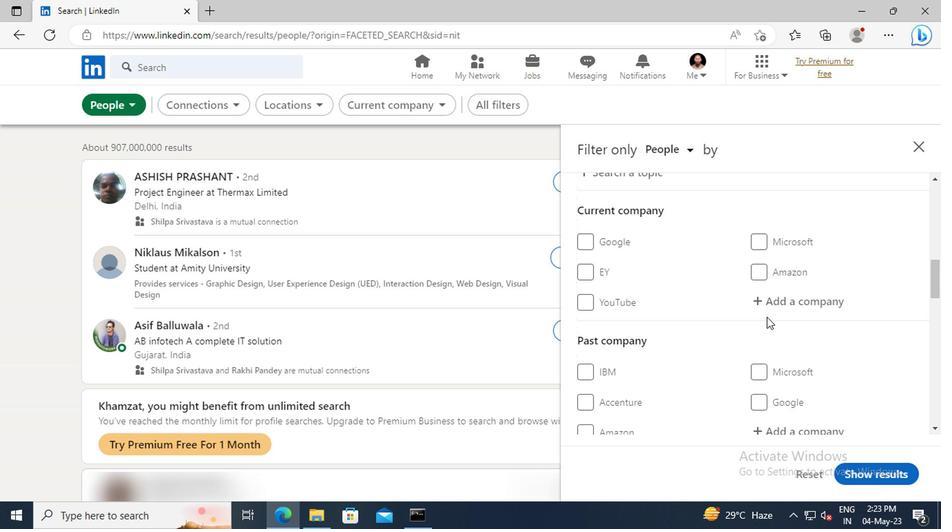 
Action: Key pressed <Key.shift>BHARAT<Key.space><Key.shift>BIO
Screenshot: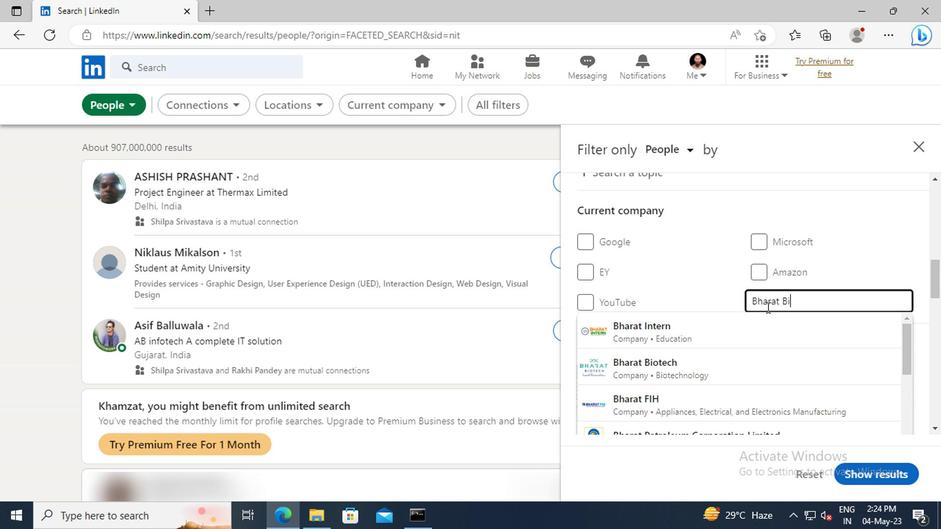 
Action: Mouse moved to (639, 324)
Screenshot: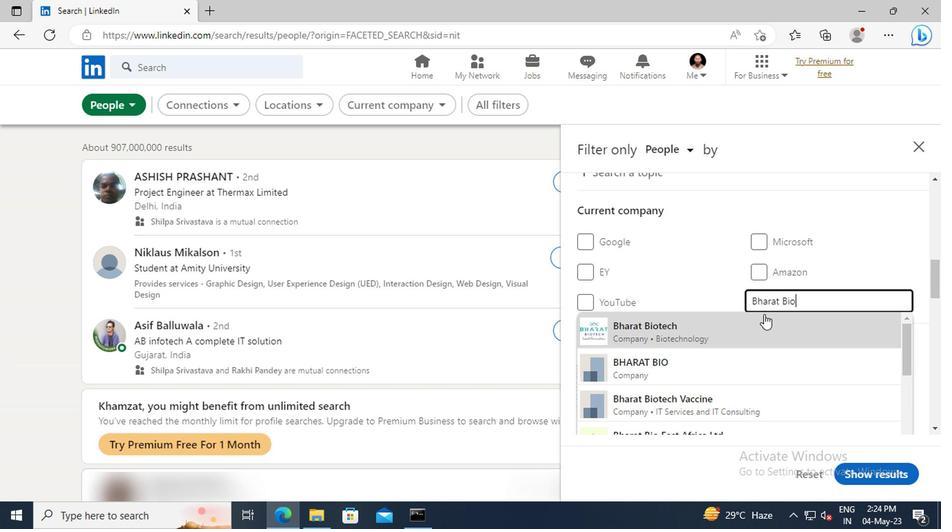 
Action: Mouse pressed left at (639, 324)
Screenshot: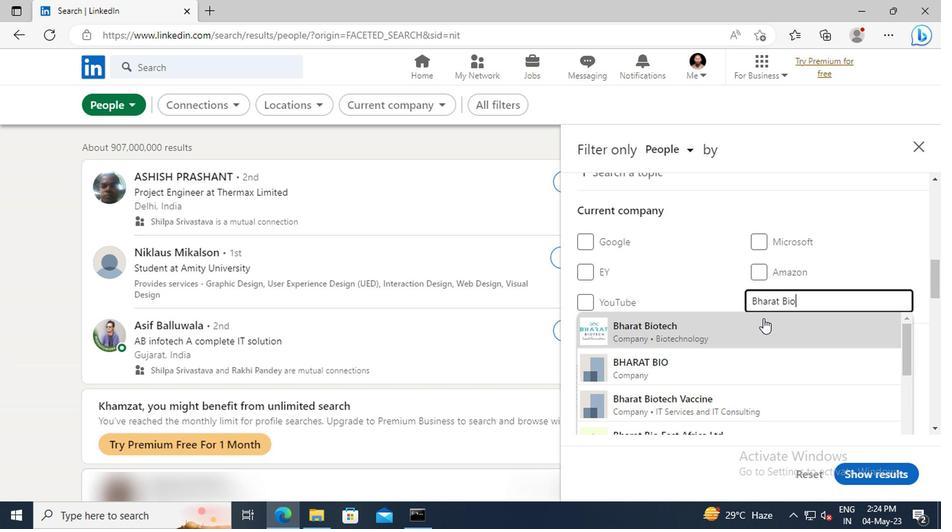
Action: Mouse scrolled (639, 324) with delta (0, 0)
Screenshot: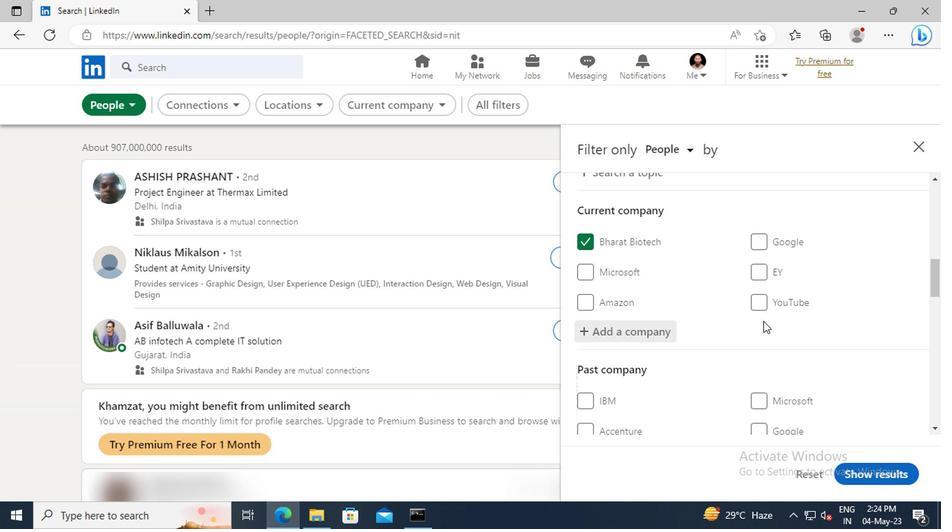 
Action: Mouse scrolled (639, 324) with delta (0, 0)
Screenshot: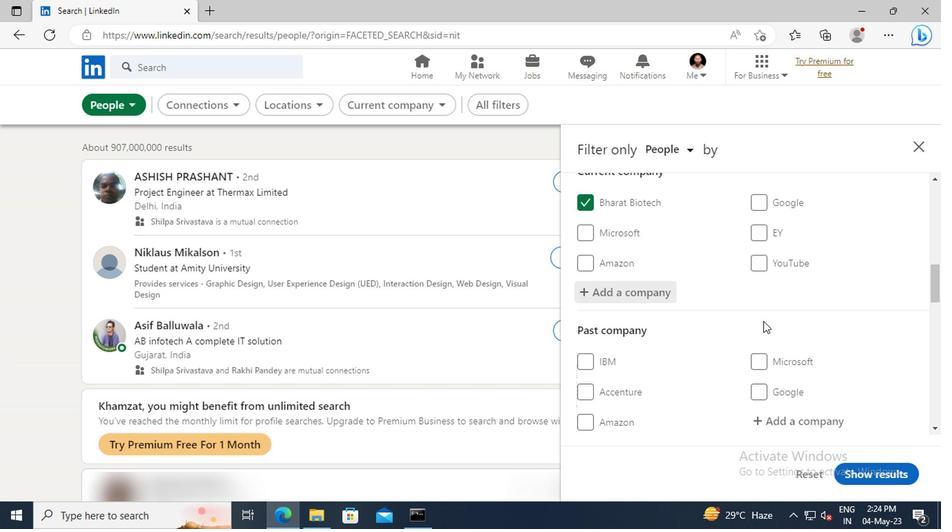 
Action: Mouse scrolled (639, 324) with delta (0, 0)
Screenshot: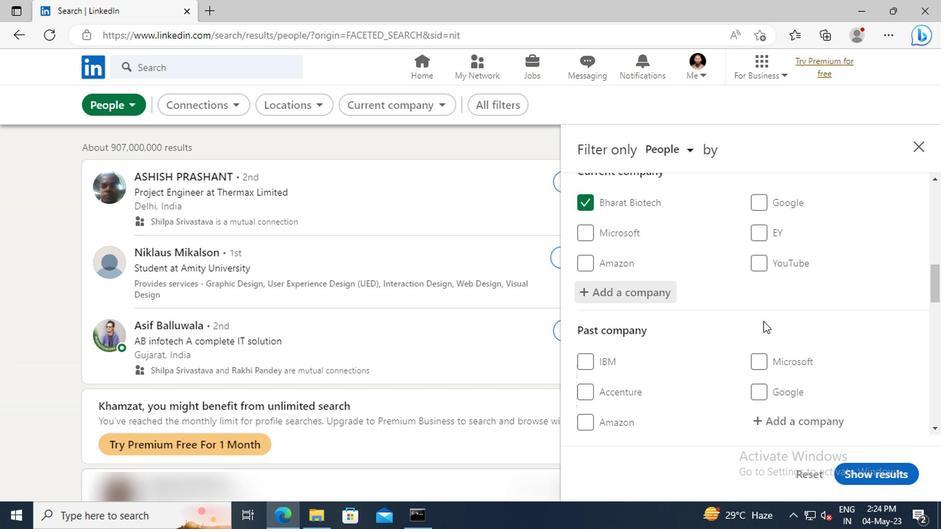 
Action: Mouse scrolled (639, 324) with delta (0, 0)
Screenshot: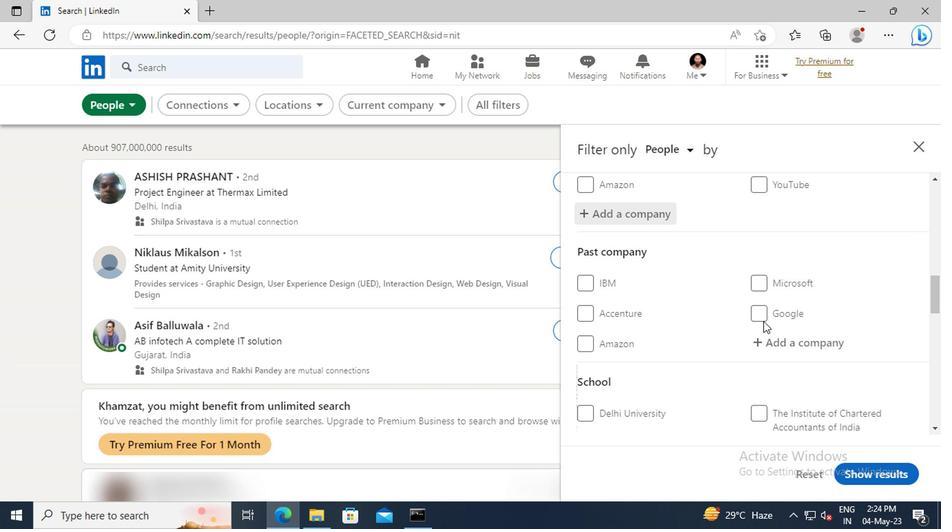 
Action: Mouse scrolled (639, 324) with delta (0, 0)
Screenshot: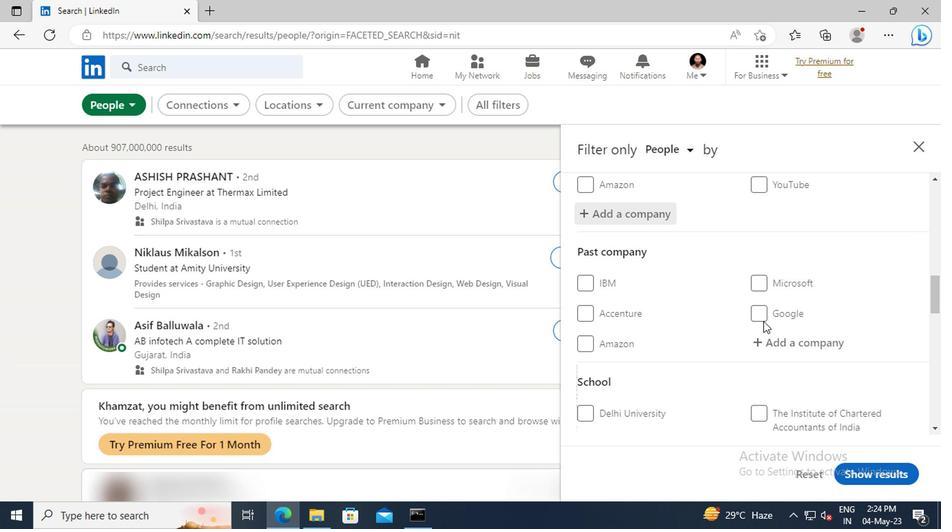 
Action: Mouse scrolled (639, 324) with delta (0, 0)
Screenshot: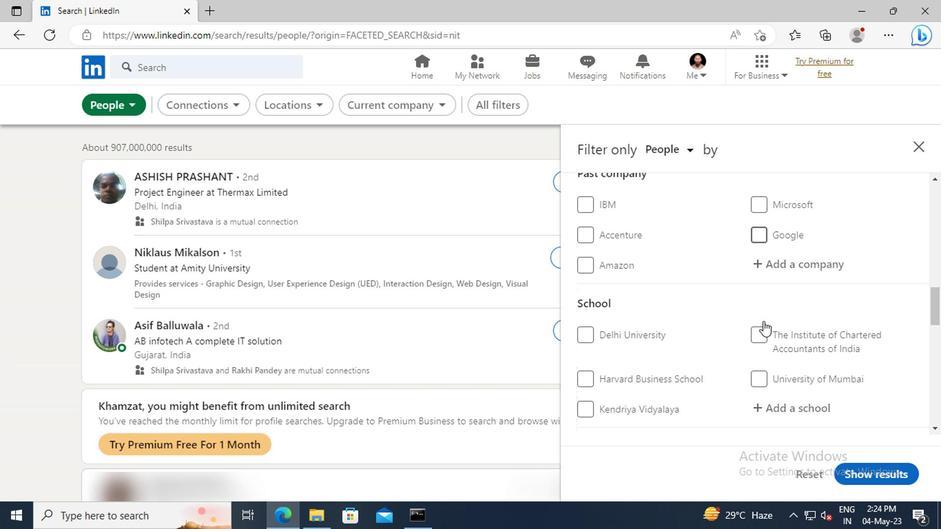 
Action: Mouse scrolled (639, 324) with delta (0, 0)
Screenshot: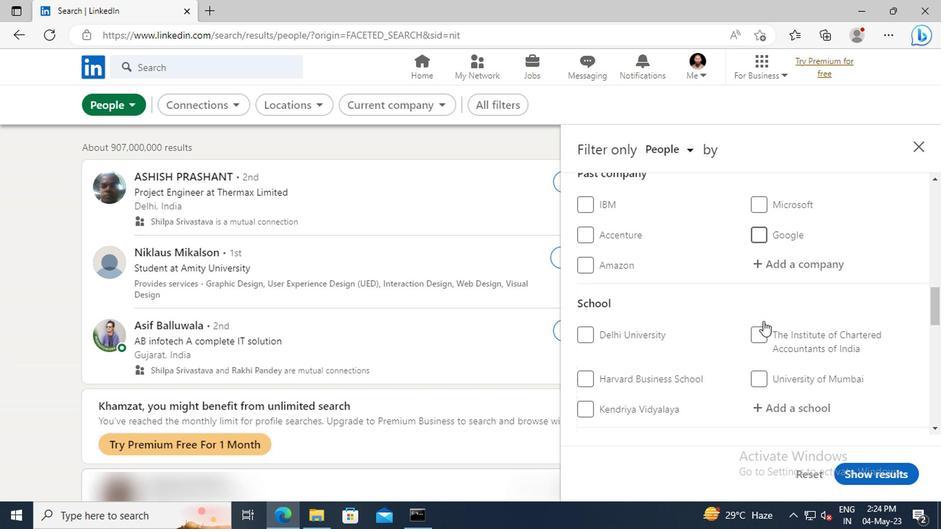 
Action: Mouse moved to (641, 331)
Screenshot: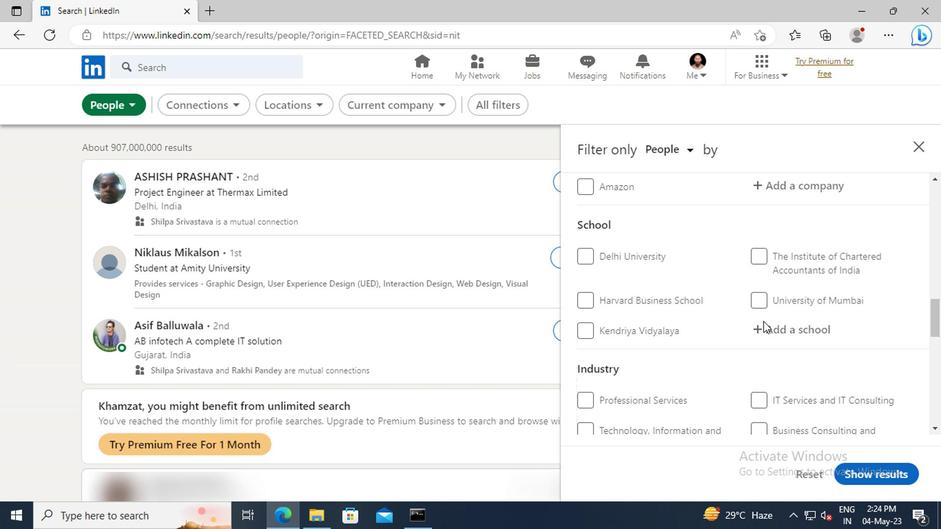 
Action: Mouse pressed left at (641, 331)
Screenshot: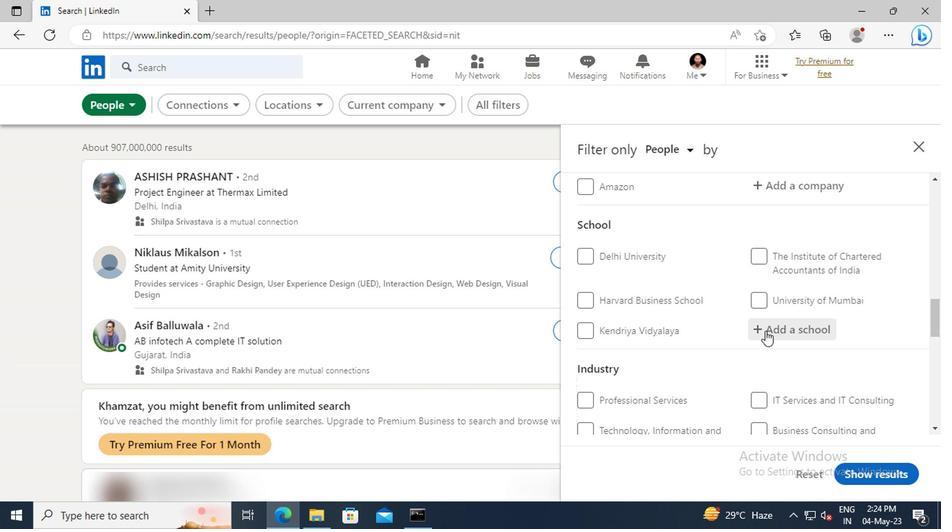 
Action: Key pressed <Key.shift>NATIONAL<Key.space><Key.shift>ENGINEERING<Key.space><Key.shift>CO
Screenshot: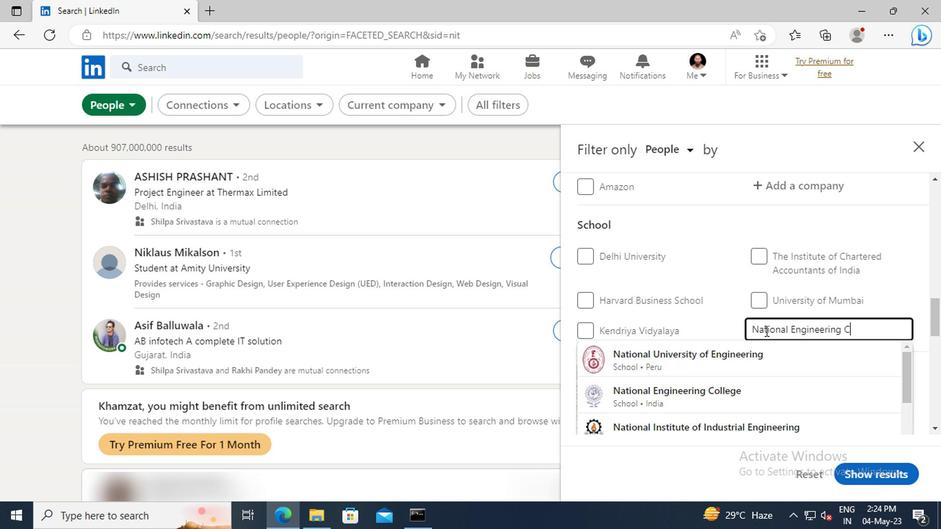 
Action: Mouse moved to (644, 372)
Screenshot: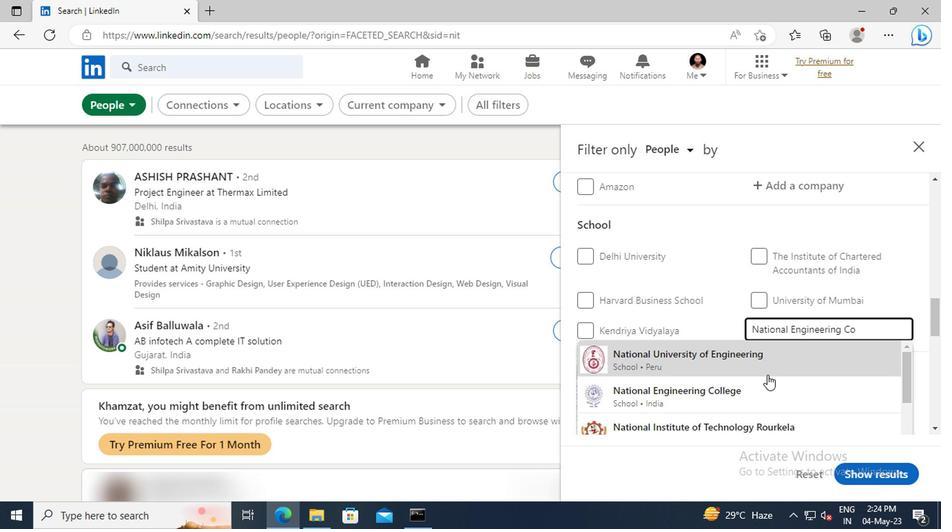 
Action: Mouse pressed left at (644, 372)
Screenshot: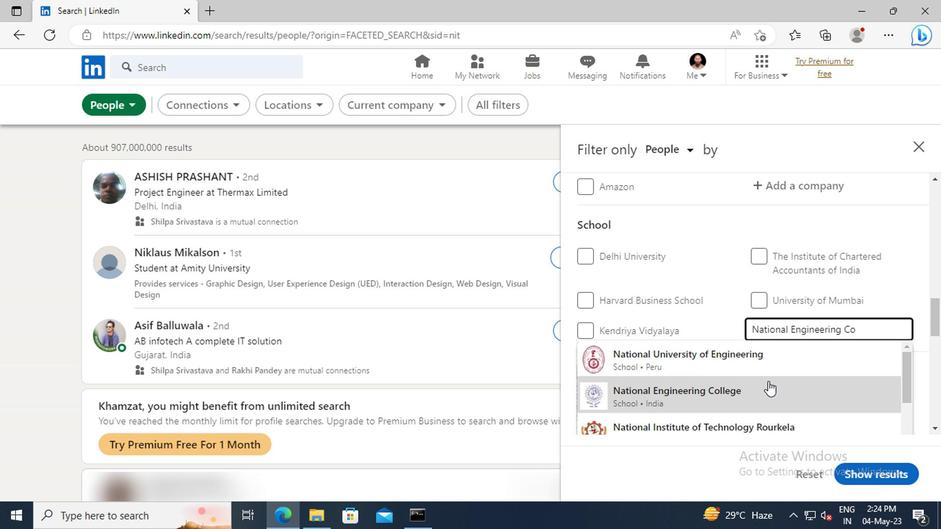 
Action: Mouse scrolled (644, 372) with delta (0, 0)
Screenshot: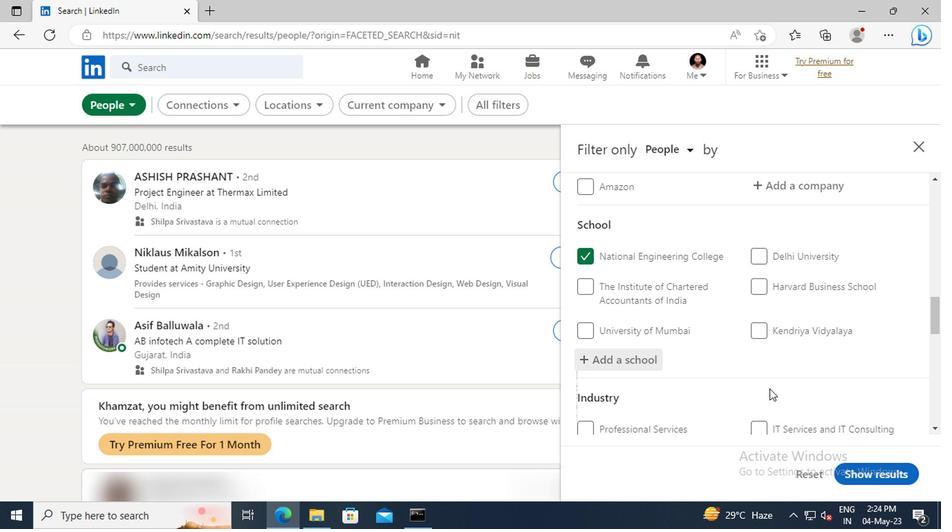 
Action: Mouse scrolled (644, 372) with delta (0, 0)
Screenshot: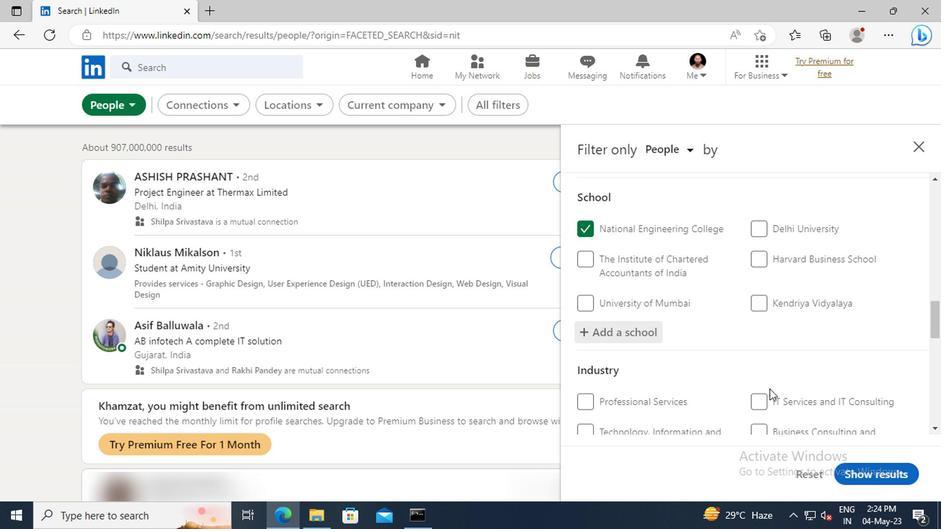 
Action: Mouse scrolled (644, 372) with delta (0, 0)
Screenshot: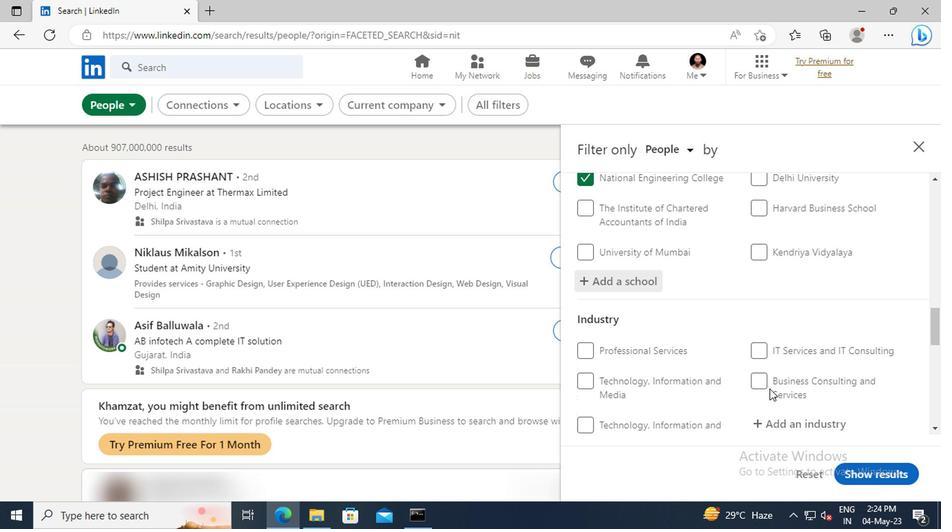 
Action: Mouse moved to (645, 372)
Screenshot: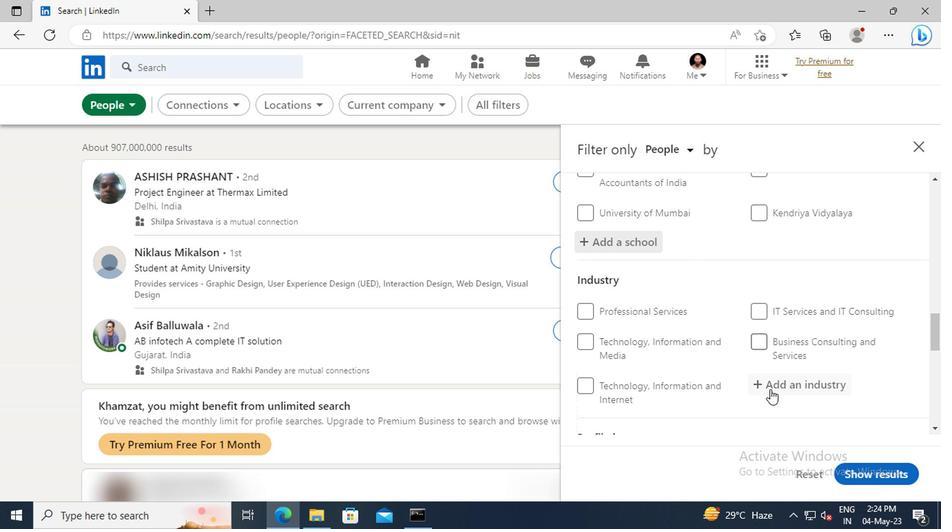 
Action: Mouse pressed left at (645, 372)
Screenshot: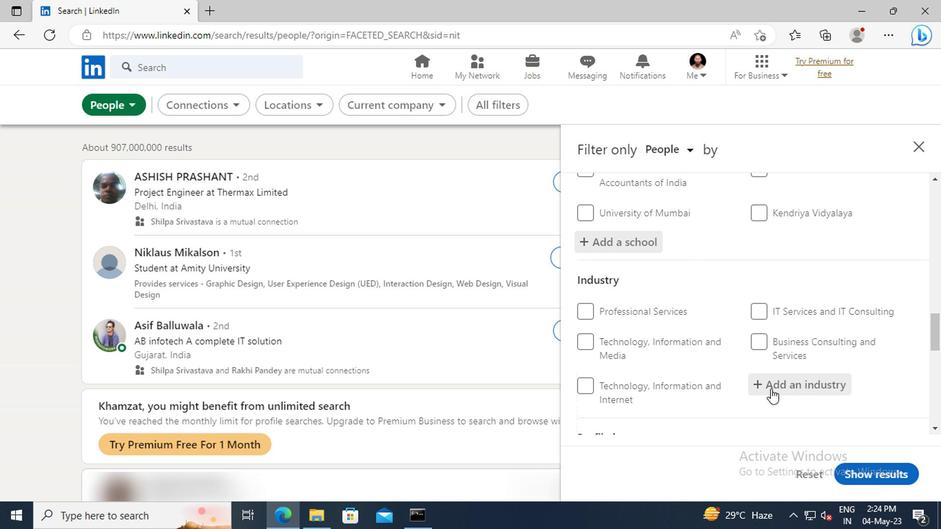
Action: Key pressed <Key.shift>MUSEUMS<Key.space>
Screenshot: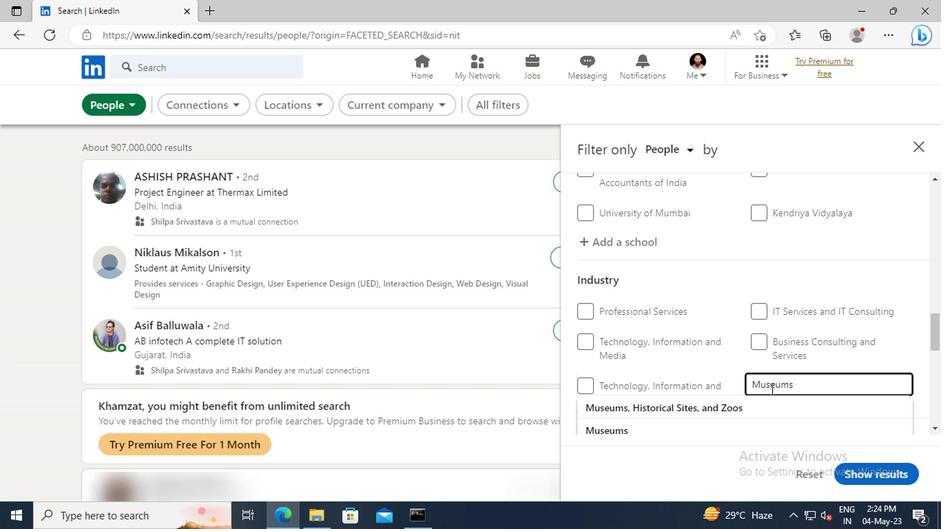 
Action: Mouse moved to (642, 383)
Screenshot: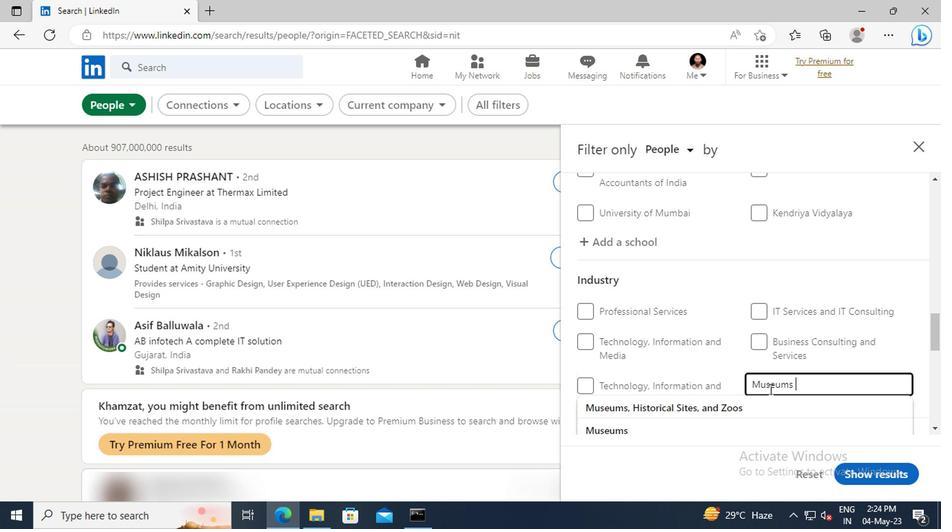 
Action: Mouse pressed left at (642, 383)
Screenshot: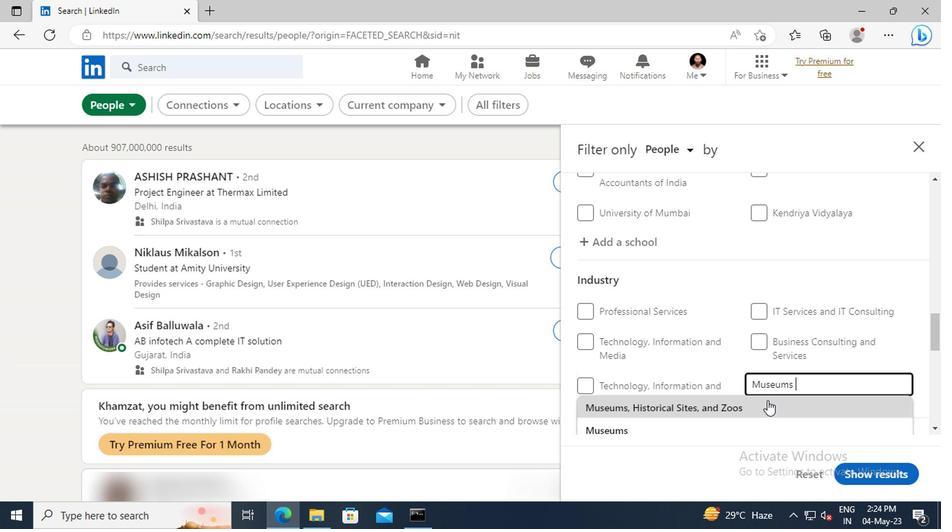 
Action: Mouse scrolled (642, 383) with delta (0, 0)
Screenshot: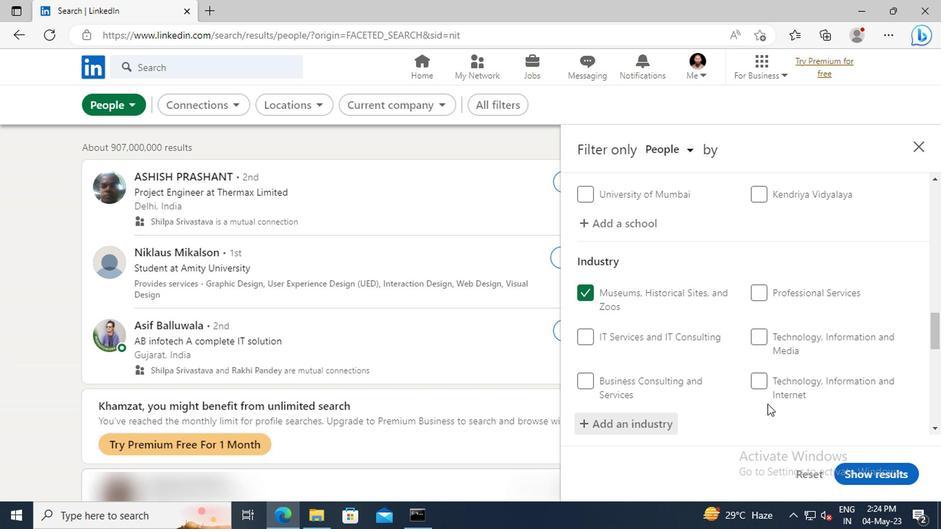 
Action: Mouse scrolled (642, 383) with delta (0, 0)
Screenshot: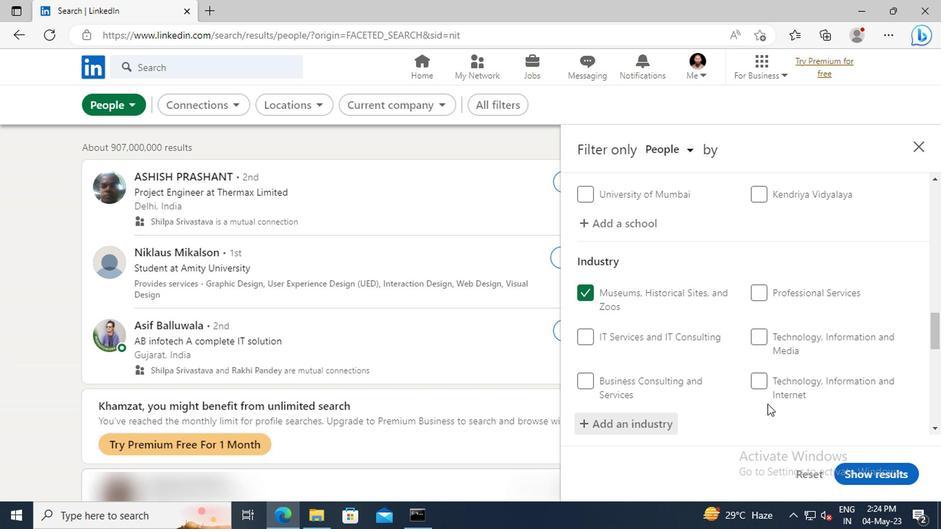 
Action: Mouse scrolled (642, 383) with delta (0, 0)
Screenshot: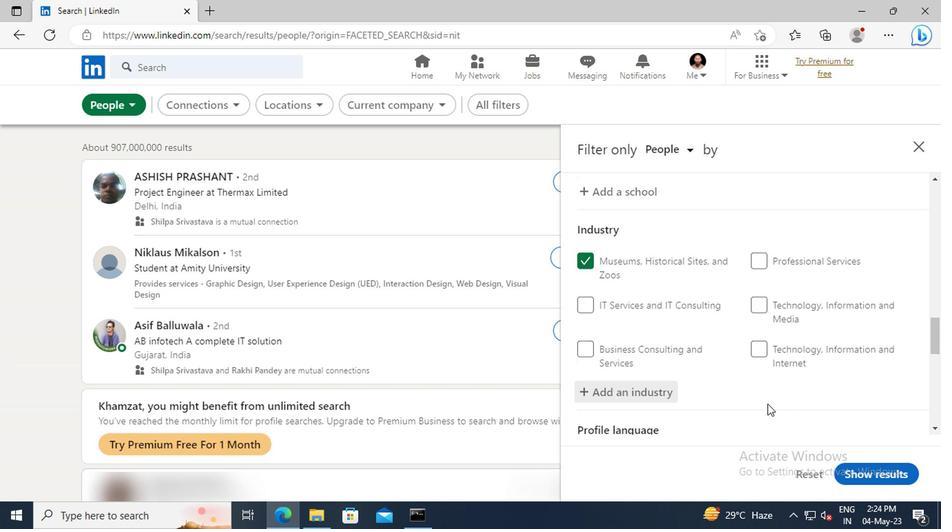 
Action: Mouse scrolled (642, 383) with delta (0, 0)
Screenshot: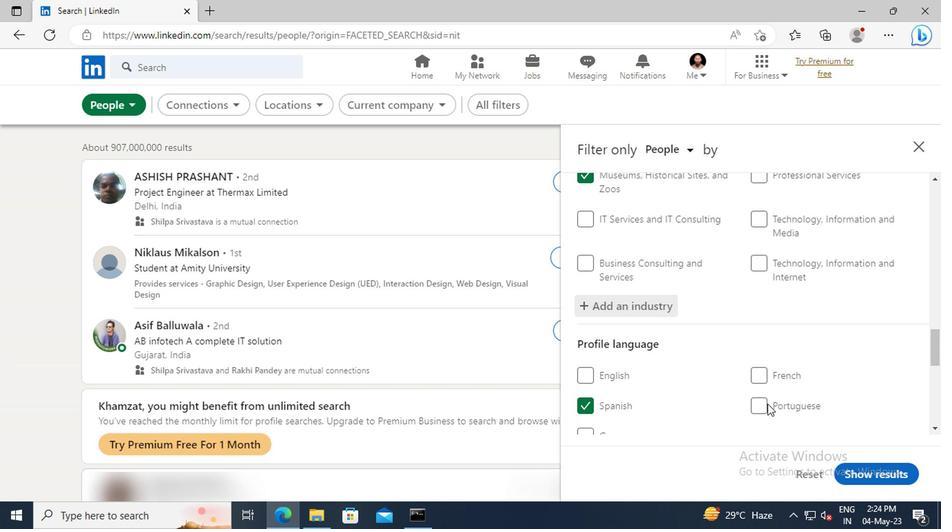 
Action: Mouse scrolled (642, 383) with delta (0, 0)
Screenshot: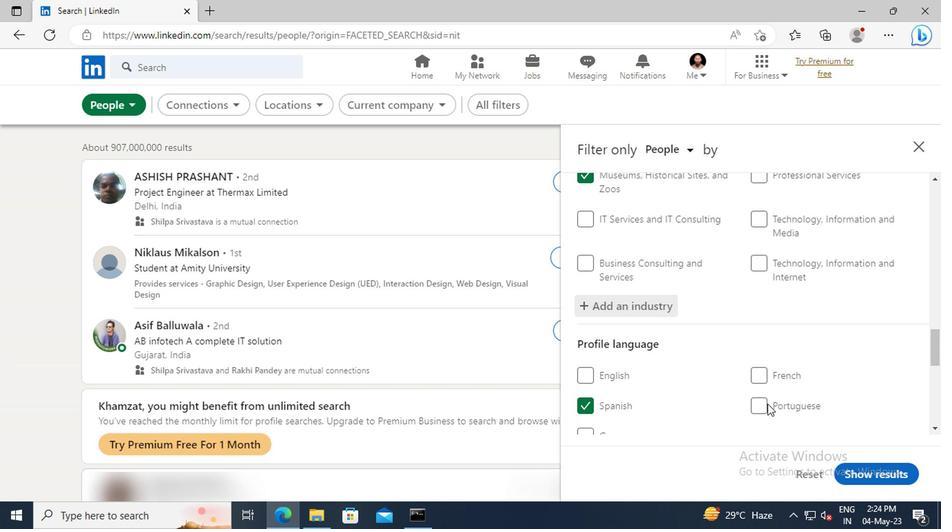 
Action: Mouse moved to (638, 357)
Screenshot: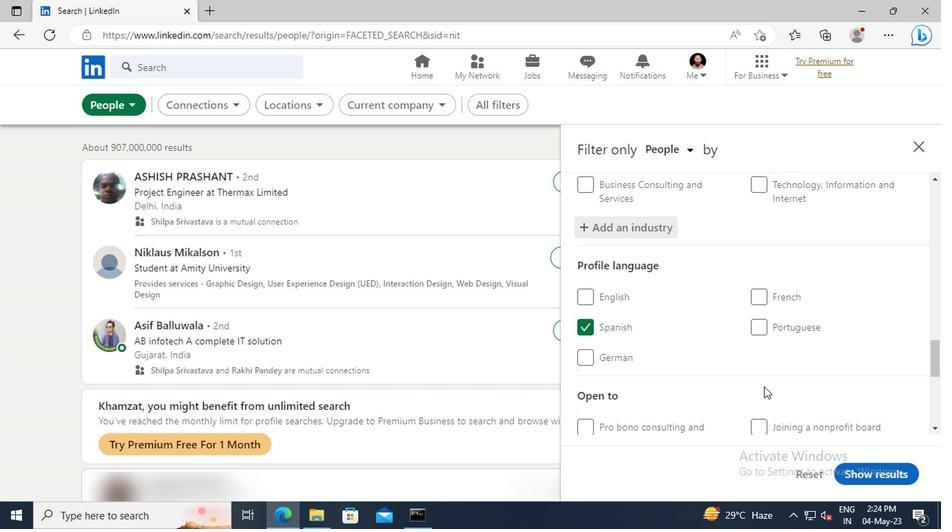 
Action: Mouse scrolled (638, 356) with delta (0, 0)
Screenshot: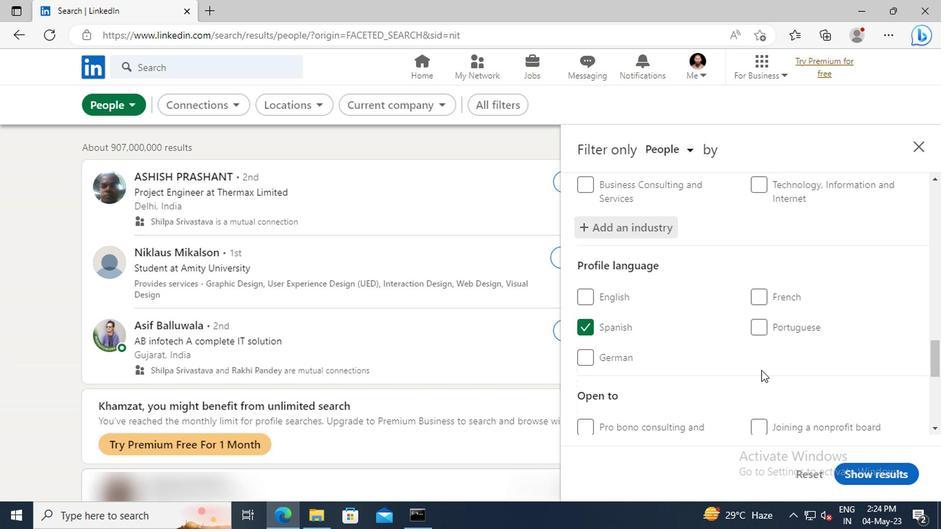 
Action: Mouse scrolled (638, 356) with delta (0, 0)
Screenshot: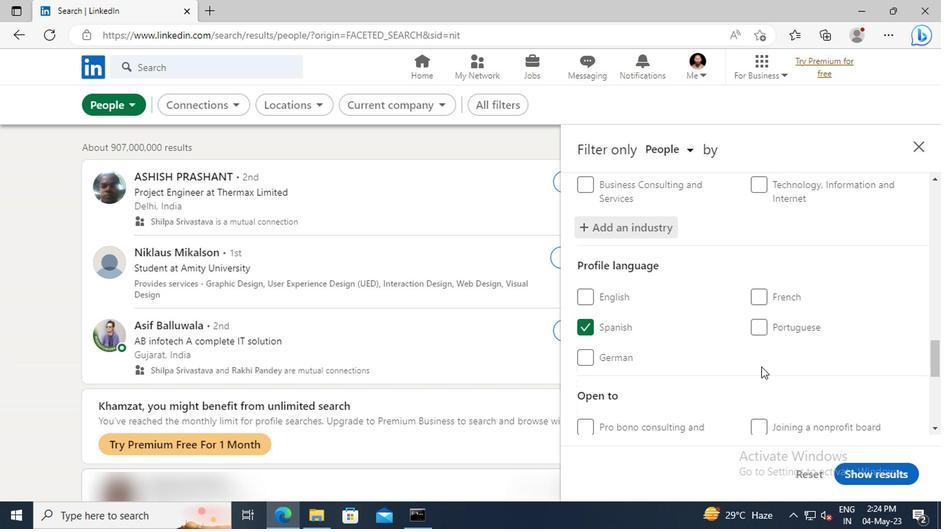 
Action: Mouse moved to (635, 343)
Screenshot: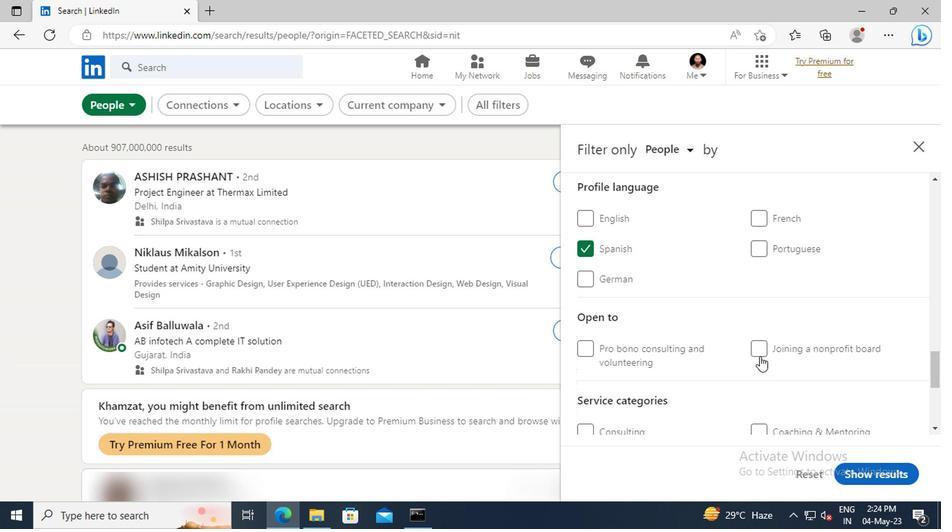 
Action: Mouse scrolled (635, 342) with delta (0, 0)
Screenshot: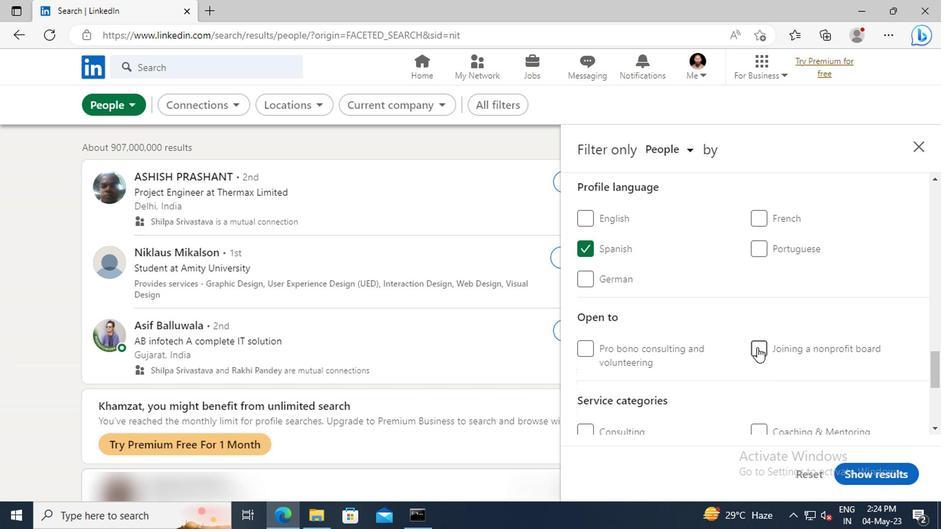 
Action: Mouse scrolled (635, 342) with delta (0, 0)
Screenshot: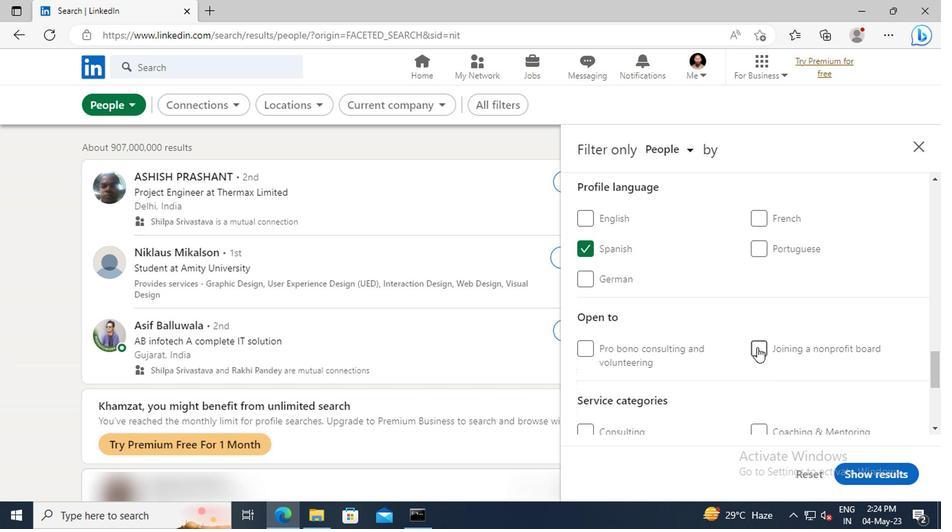
Action: Mouse moved to (632, 336)
Screenshot: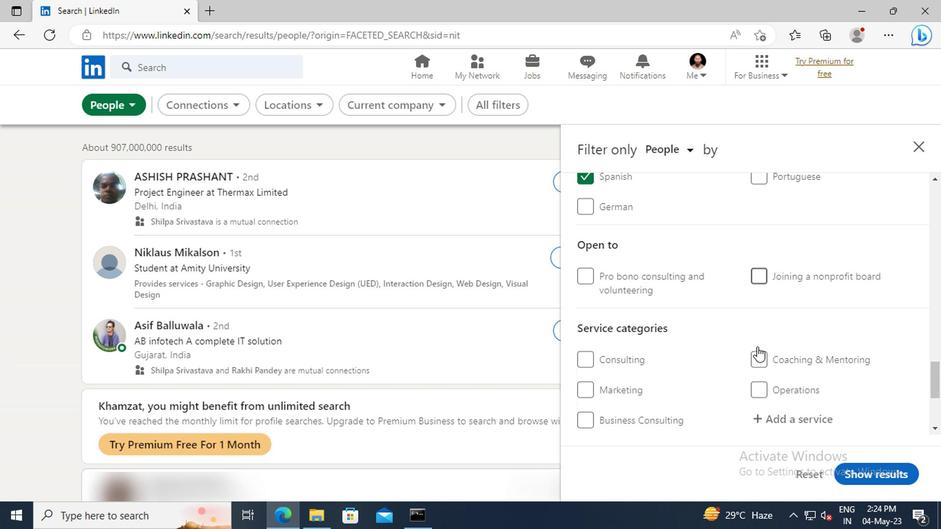 
Action: Mouse scrolled (632, 335) with delta (0, 0)
Screenshot: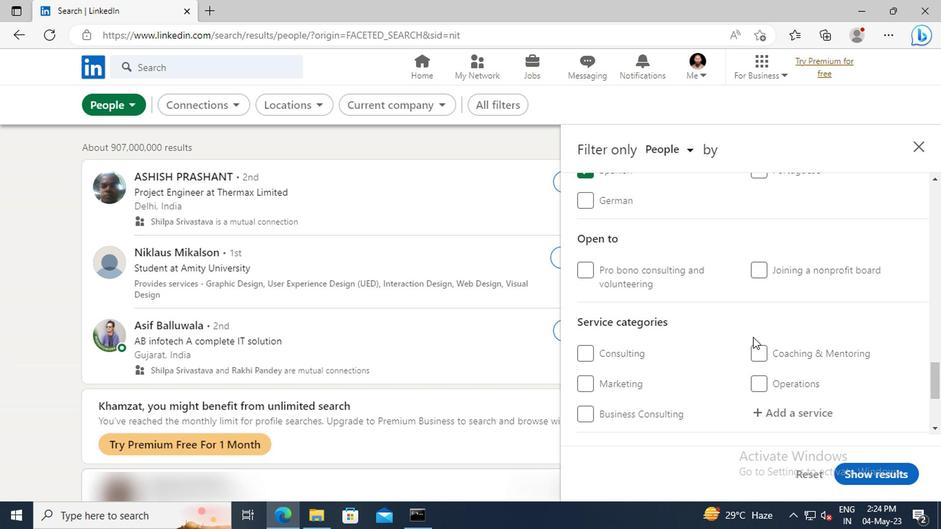 
Action: Mouse scrolled (632, 335) with delta (0, 0)
Screenshot: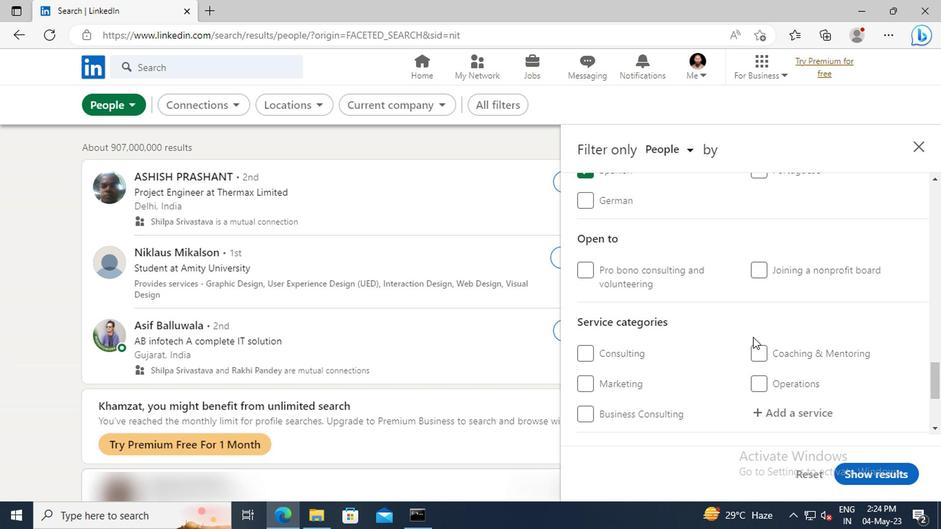
Action: Mouse moved to (639, 336)
Screenshot: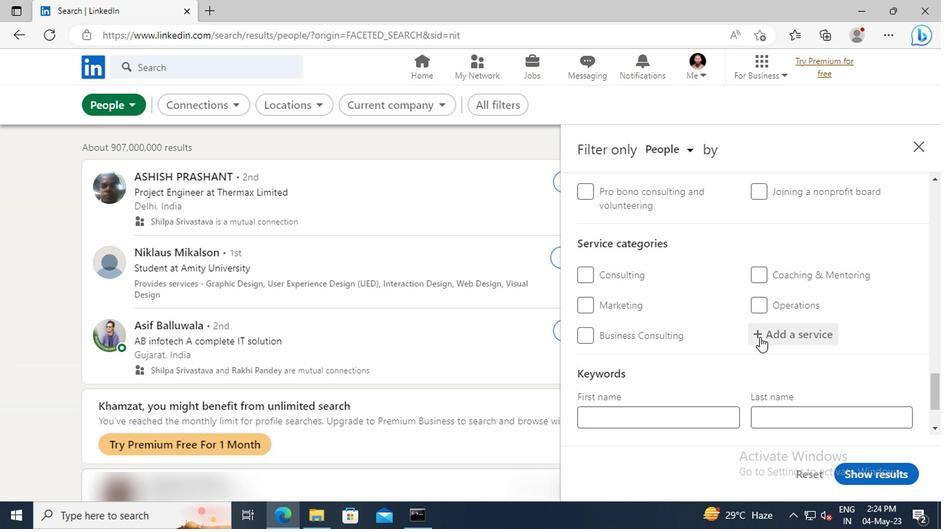 
Action: Mouse pressed left at (639, 336)
Screenshot: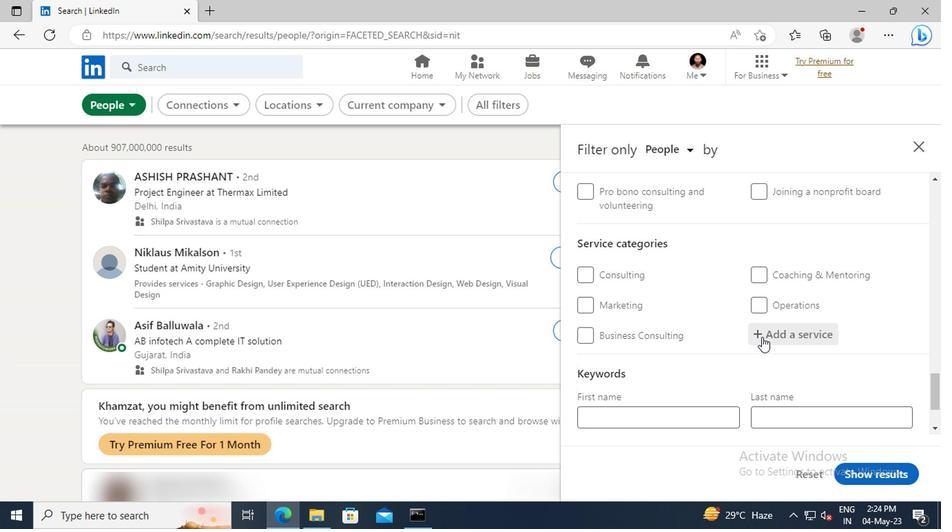 
Action: Key pressed <Key.shift>AUDIO
Screenshot: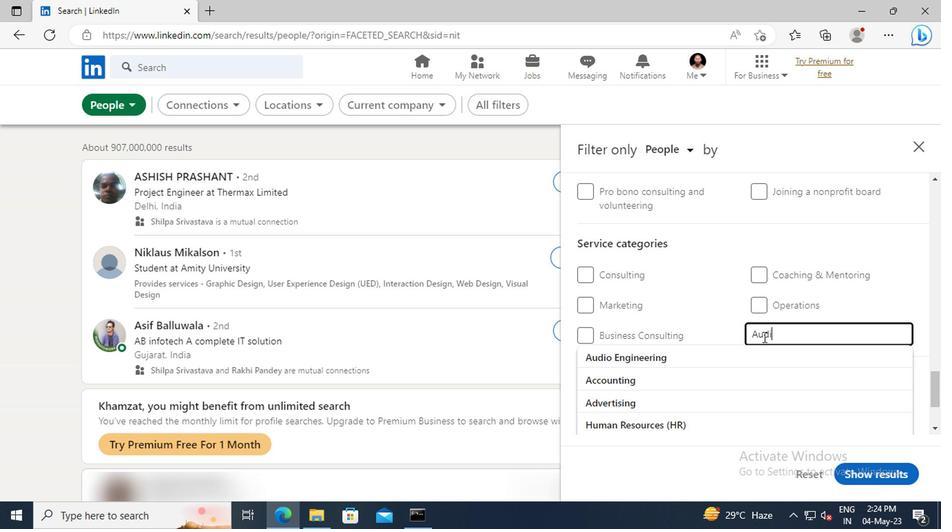 
Action: Mouse moved to (639, 346)
Screenshot: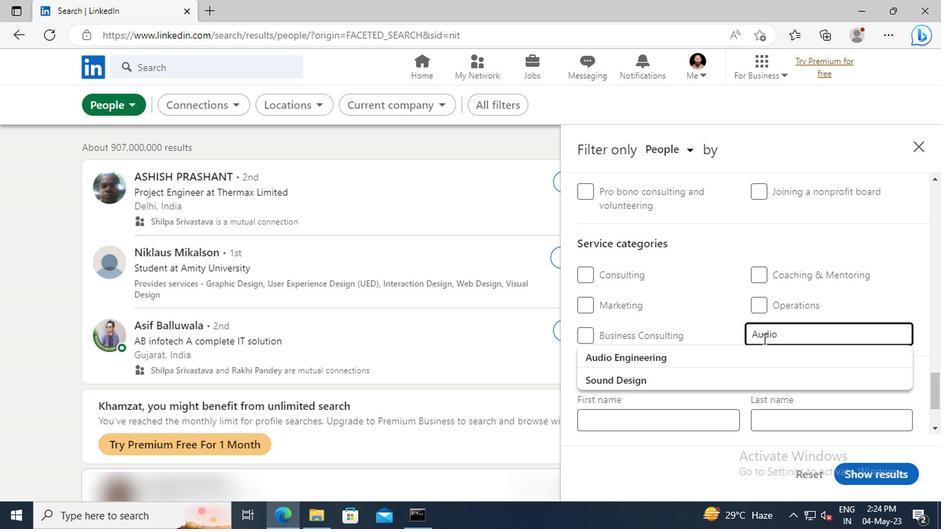 
Action: Mouse pressed left at (639, 346)
Screenshot: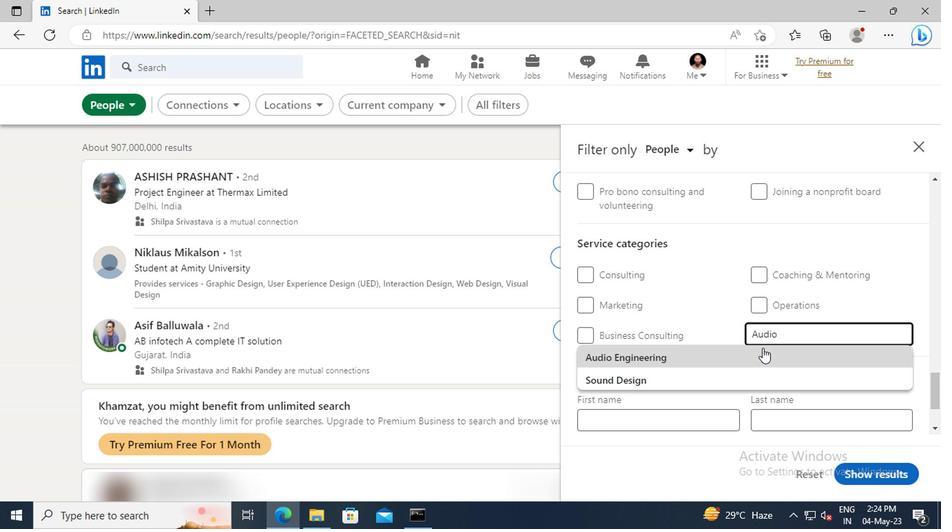 
Action: Mouse scrolled (639, 345) with delta (0, 0)
Screenshot: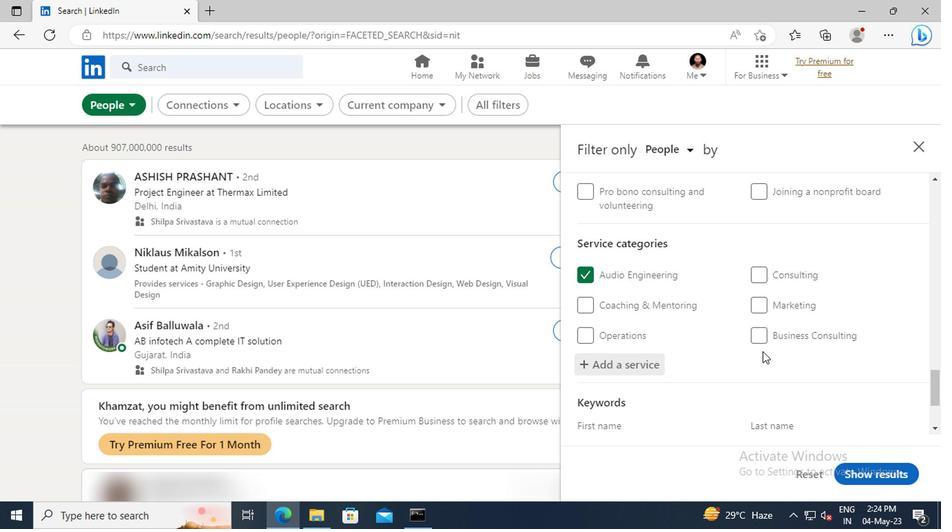 
Action: Mouse scrolled (639, 345) with delta (0, 0)
Screenshot: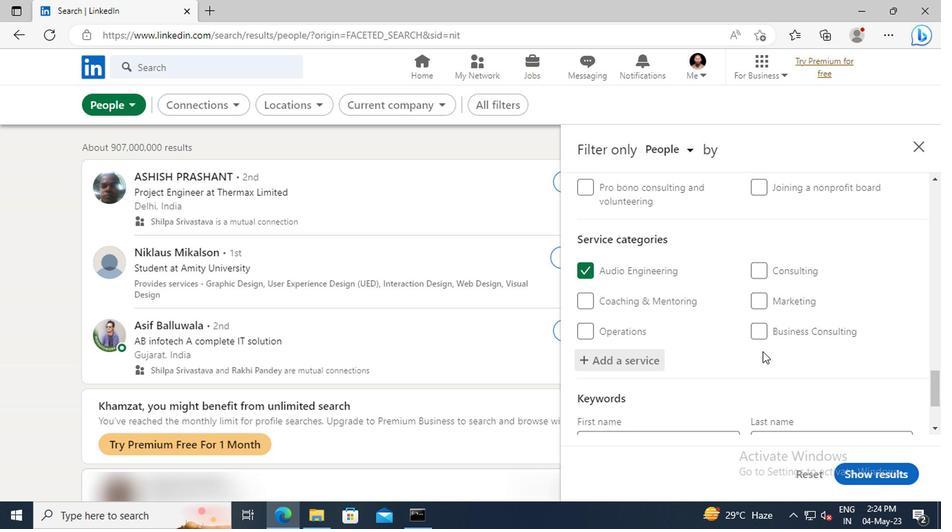 
Action: Mouse scrolled (639, 345) with delta (0, 0)
Screenshot: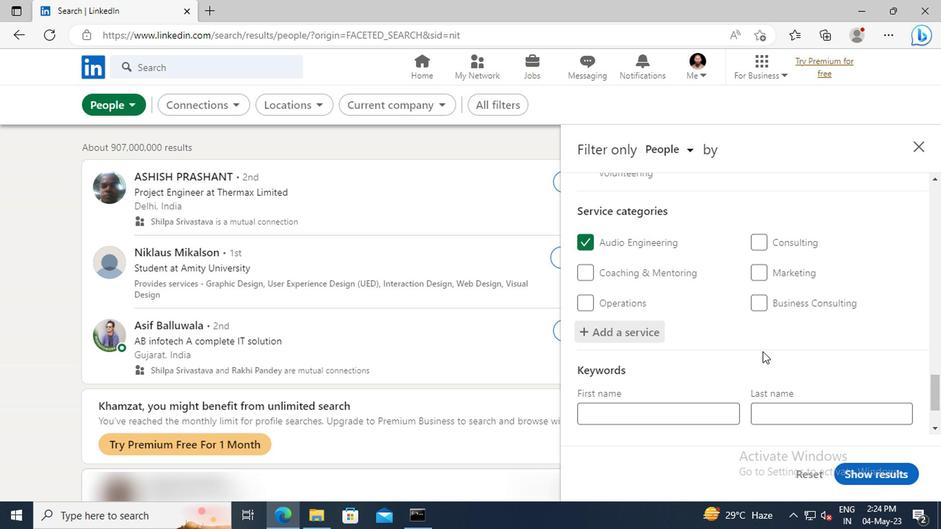 
Action: Mouse scrolled (639, 345) with delta (0, 0)
Screenshot: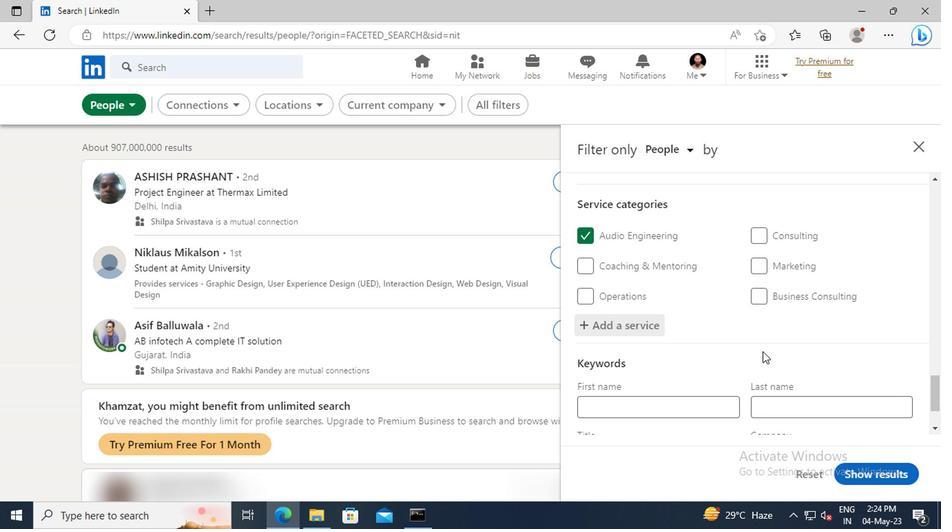 
Action: Mouse moved to (581, 362)
Screenshot: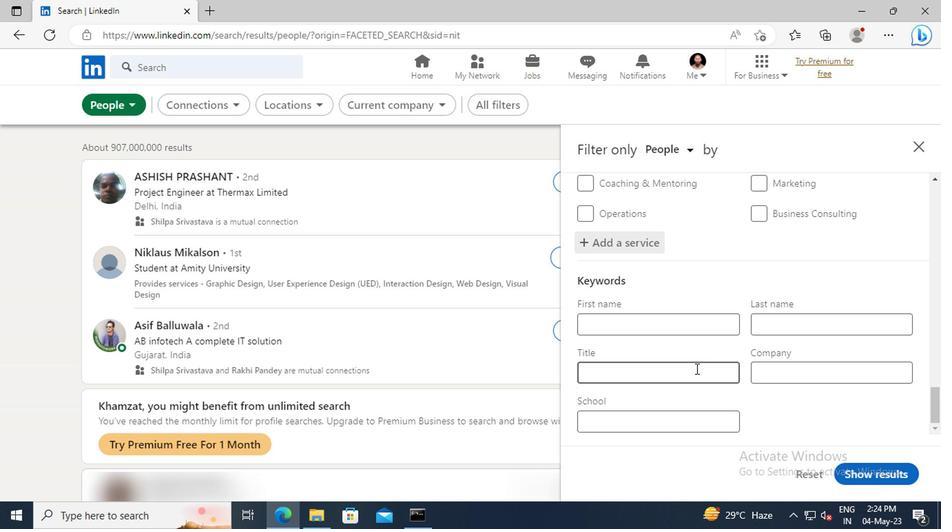 
Action: Mouse pressed left at (581, 362)
Screenshot: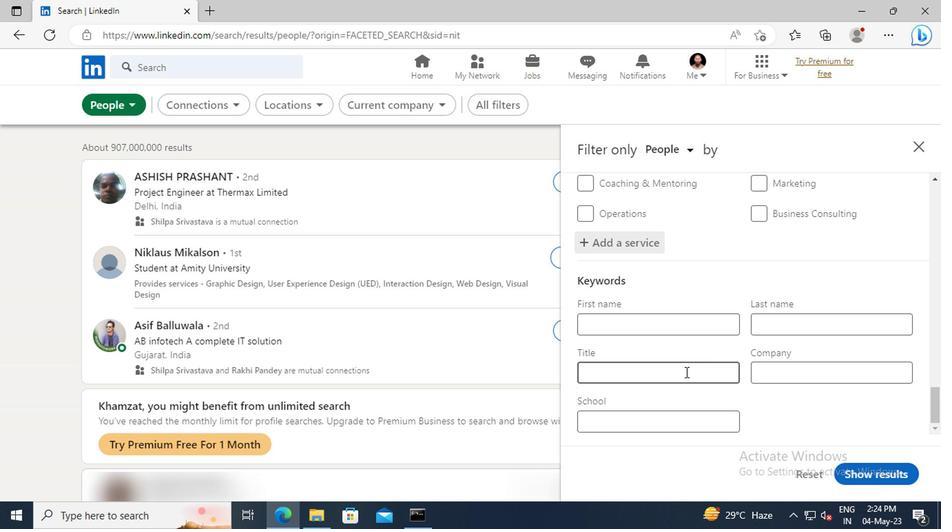 
Action: Key pressed <Key.shift>QUALITY<Key.space><Key.shift>ENGINEER<Key.enter>
Screenshot: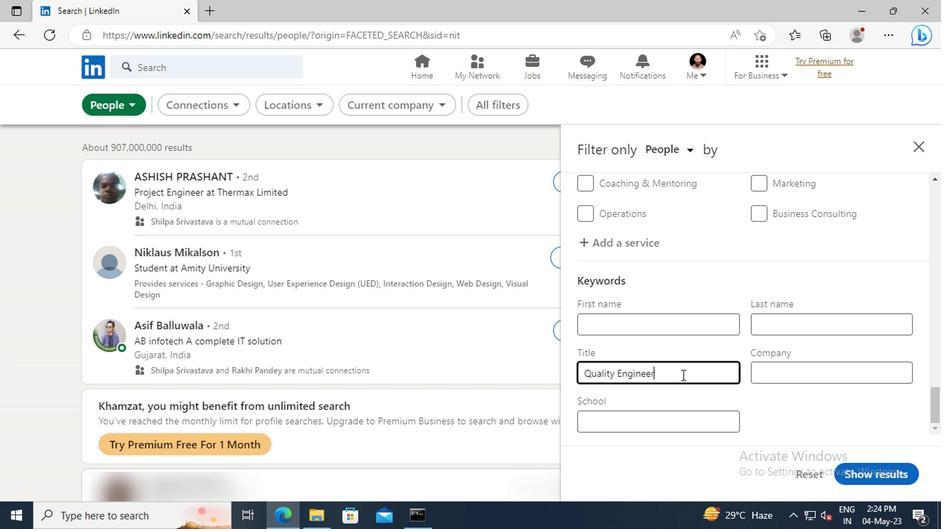 
Action: Mouse moved to (724, 438)
Screenshot: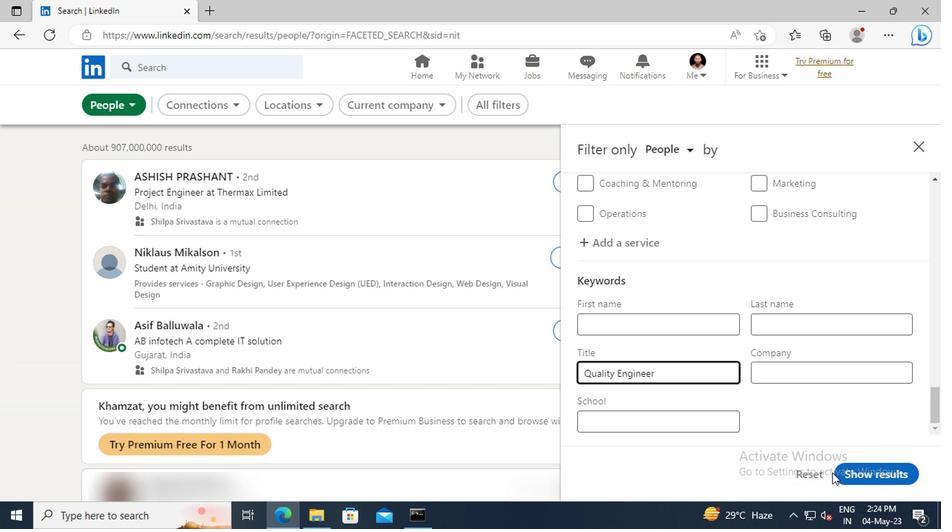 
Action: Mouse pressed left at (724, 438)
Screenshot: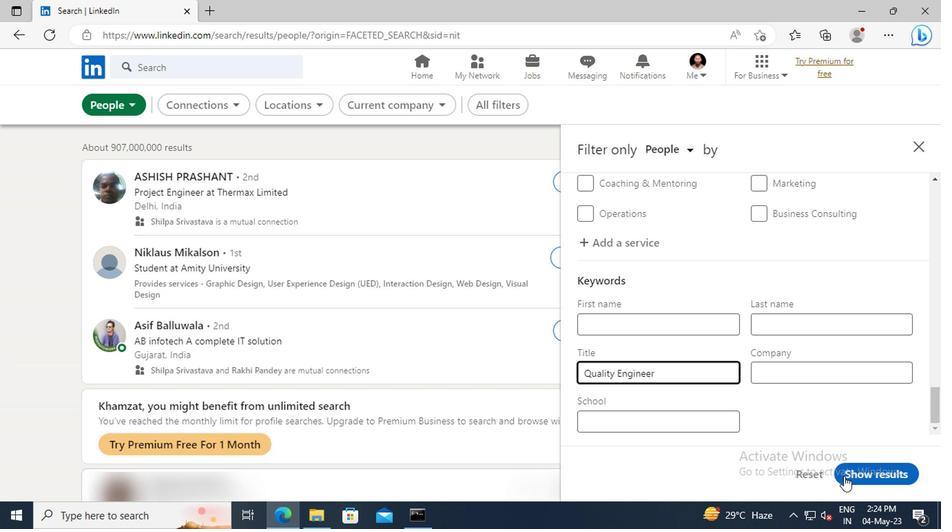 
